 Task: Search one way flight ticket for 5 adults, 2 children, 1 infant in seat and 2 infants on lap in economy from Eagle/vail: Eagle County Regional Airport to Wilmington: Wilmington International Airport on 8-6-2023. Choice of flights is Royal air maroc. Number of bags: 2 carry on bags. Price is upto 82000. Outbound departure time preference is 16:00.
Action: Mouse moved to (234, 323)
Screenshot: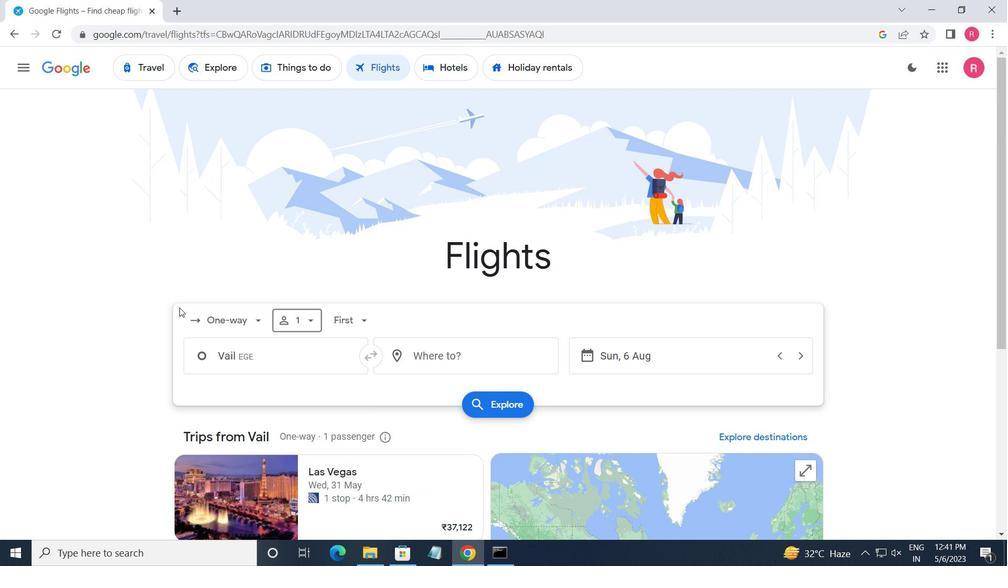 
Action: Mouse pressed left at (234, 323)
Screenshot: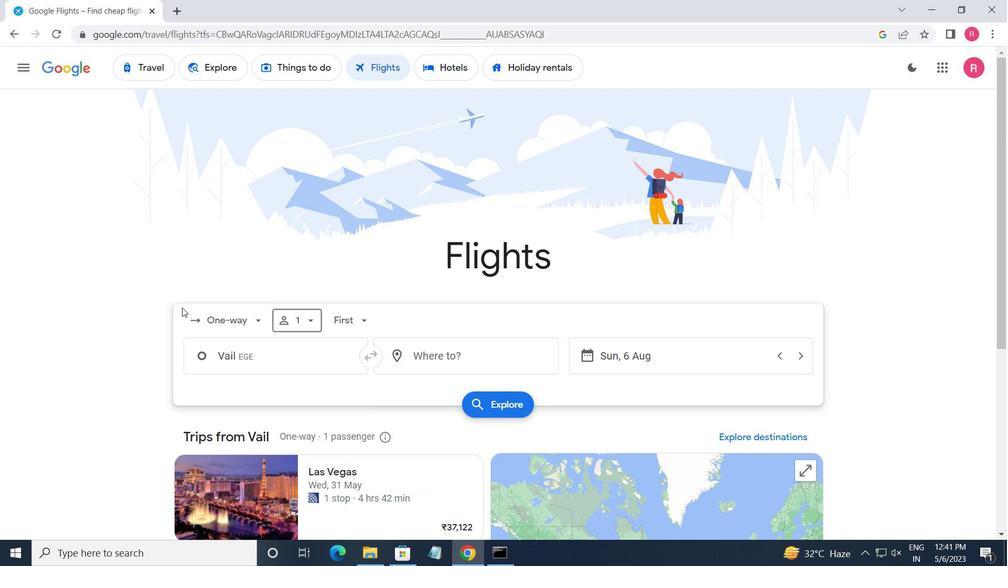 
Action: Mouse moved to (249, 382)
Screenshot: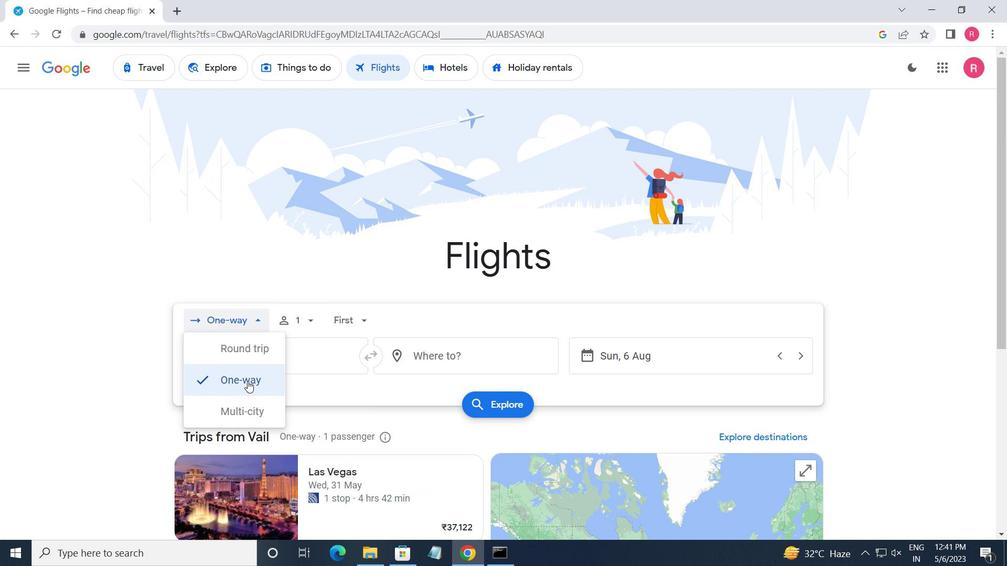 
Action: Mouse pressed left at (249, 382)
Screenshot: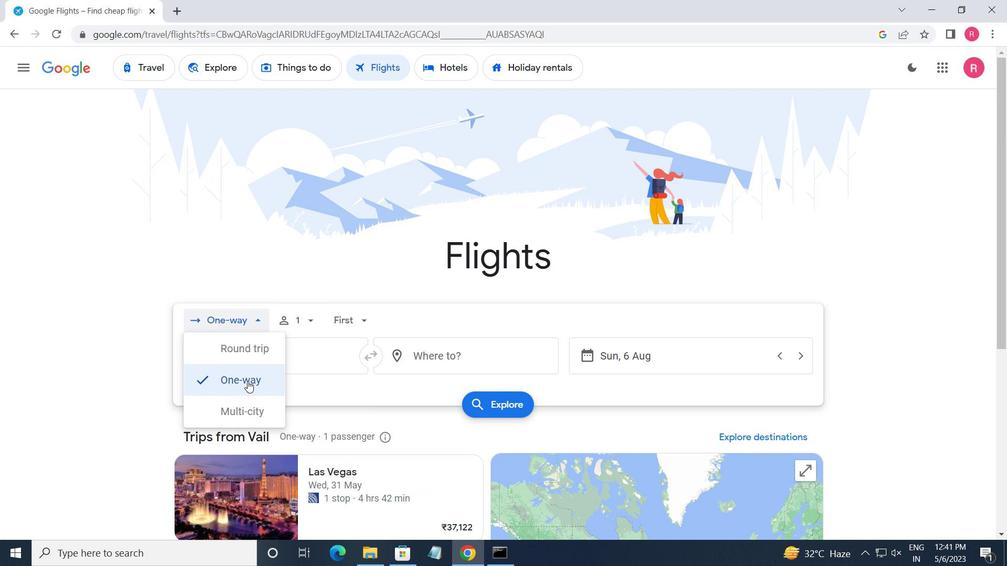 
Action: Mouse moved to (309, 322)
Screenshot: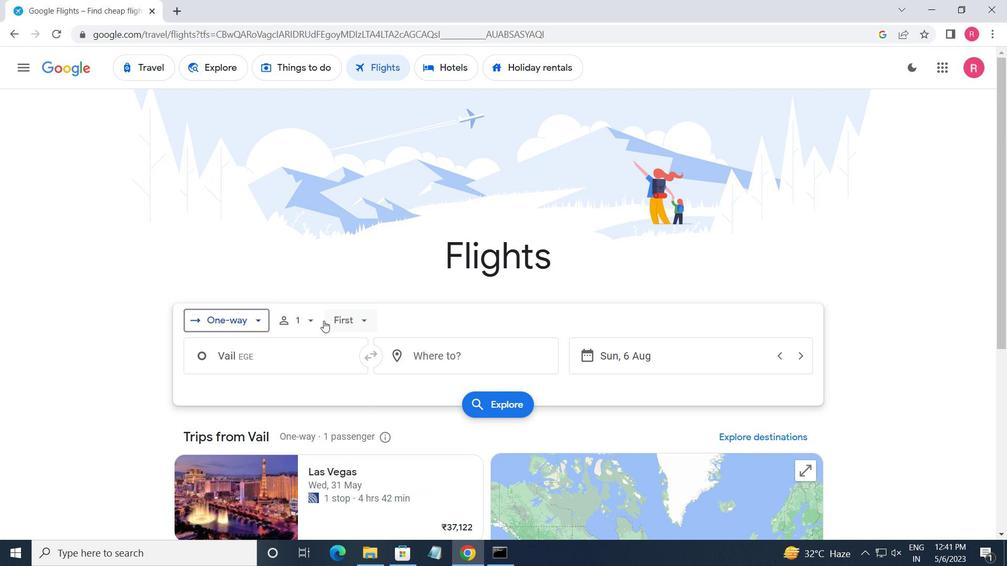 
Action: Mouse pressed left at (309, 322)
Screenshot: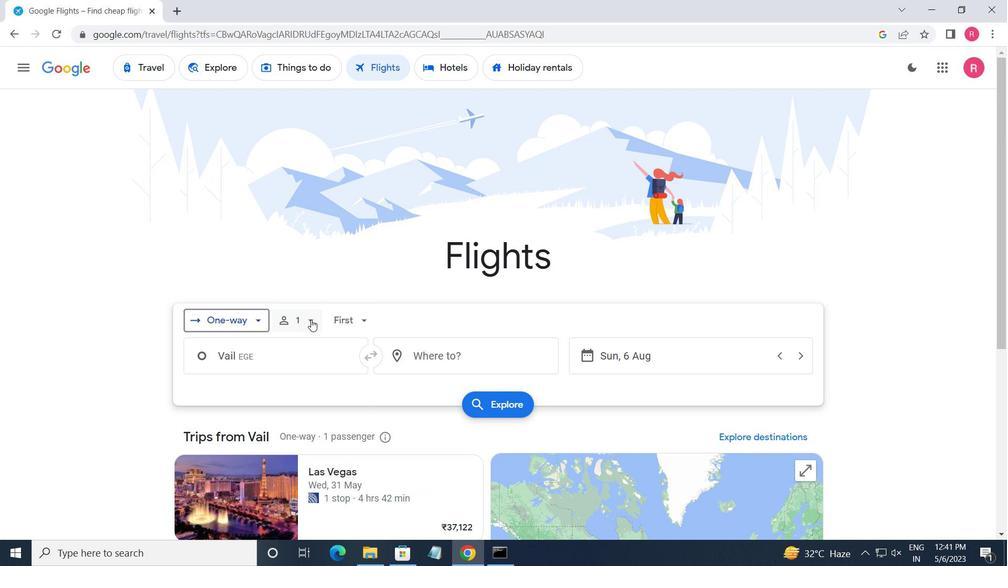 
Action: Mouse moved to (411, 362)
Screenshot: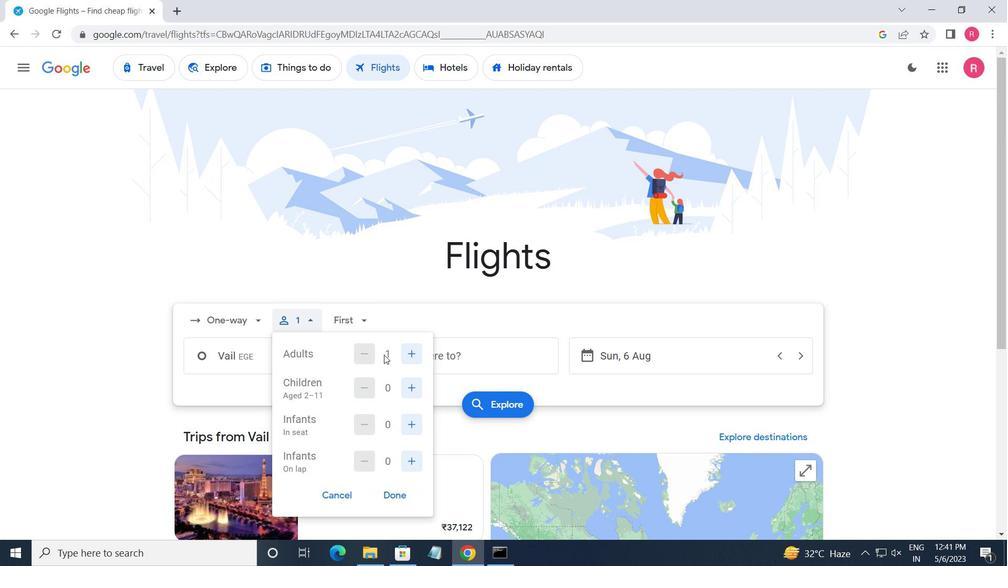 
Action: Mouse pressed left at (411, 362)
Screenshot: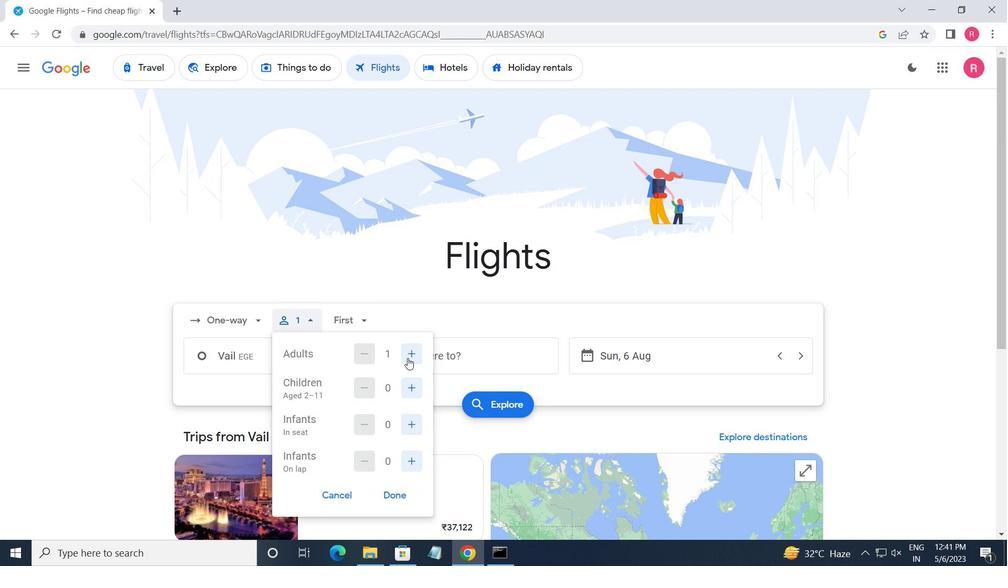 
Action: Mouse pressed left at (411, 362)
Screenshot: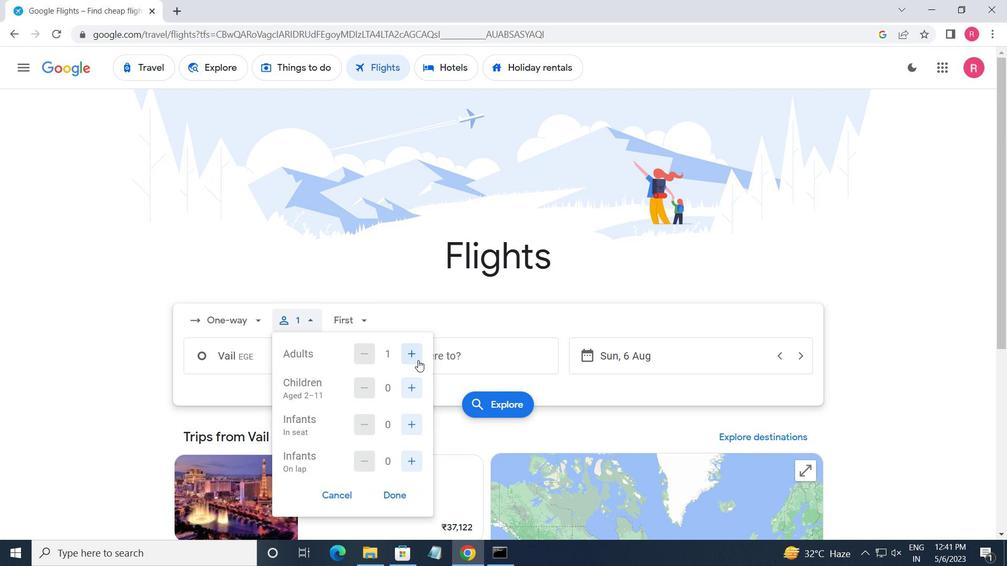 
Action: Mouse pressed left at (411, 362)
Screenshot: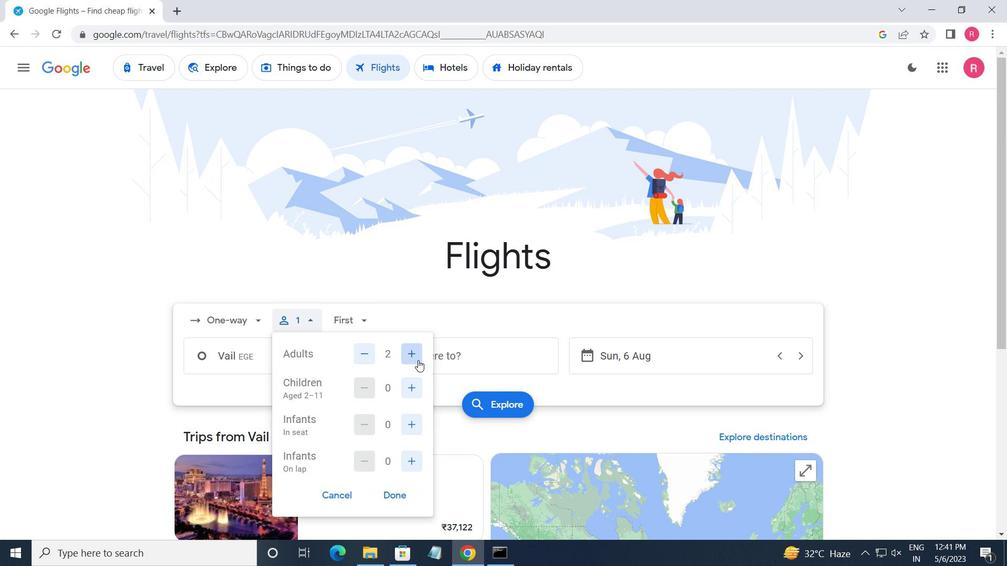 
Action: Mouse pressed left at (411, 362)
Screenshot: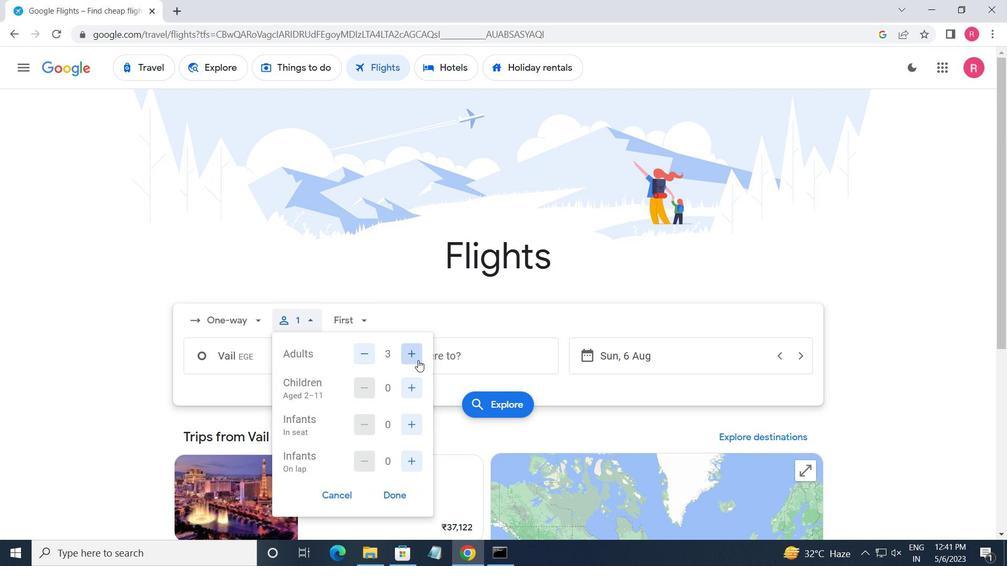 
Action: Mouse moved to (409, 380)
Screenshot: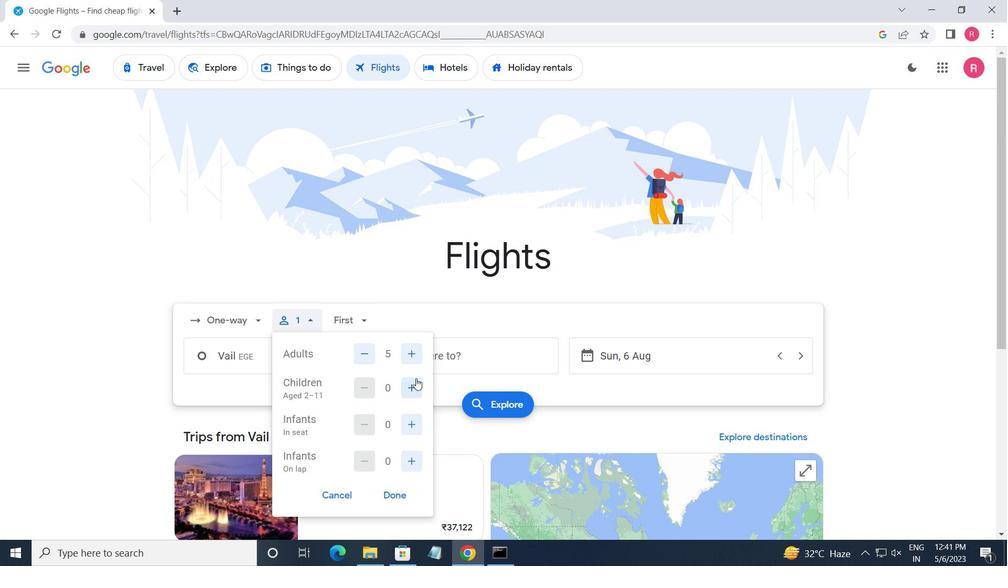 
Action: Mouse pressed left at (409, 380)
Screenshot: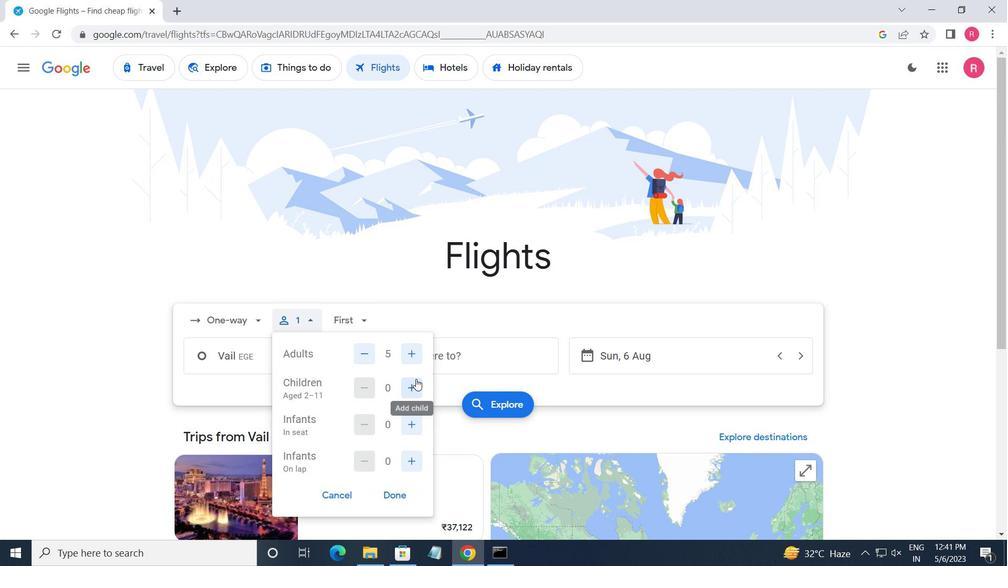 
Action: Mouse pressed left at (409, 380)
Screenshot: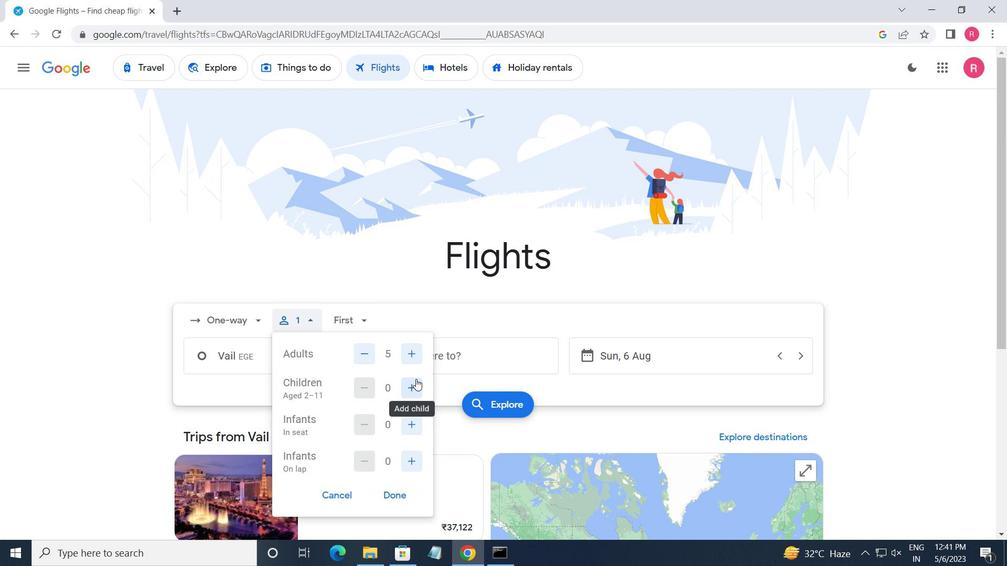 
Action: Mouse moved to (409, 418)
Screenshot: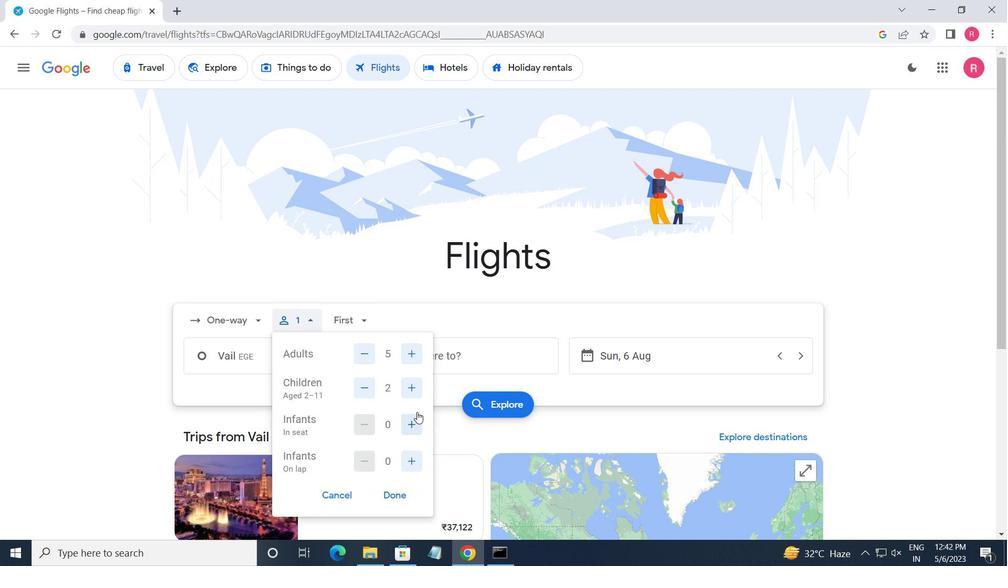 
Action: Mouse pressed left at (409, 418)
Screenshot: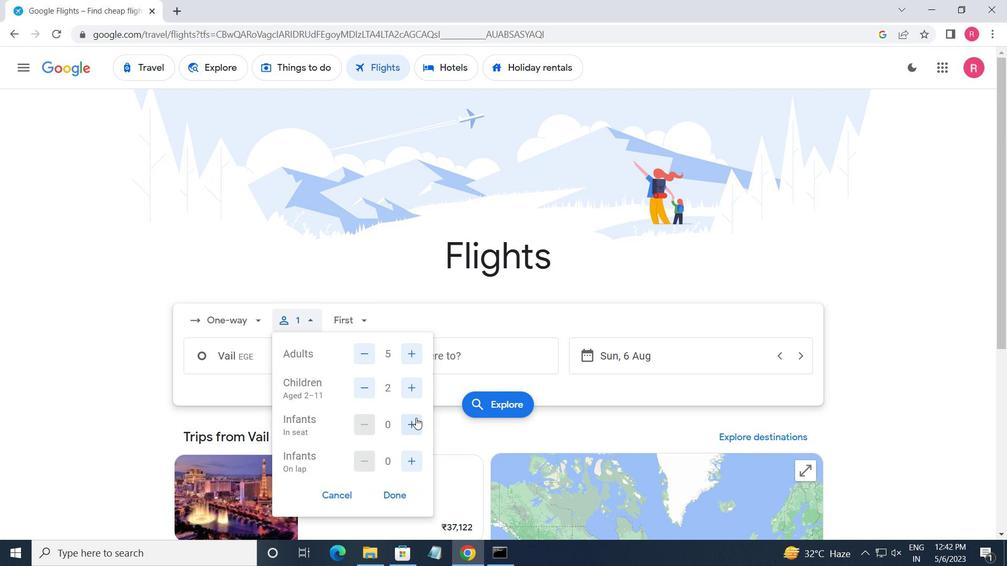
Action: Mouse moved to (402, 454)
Screenshot: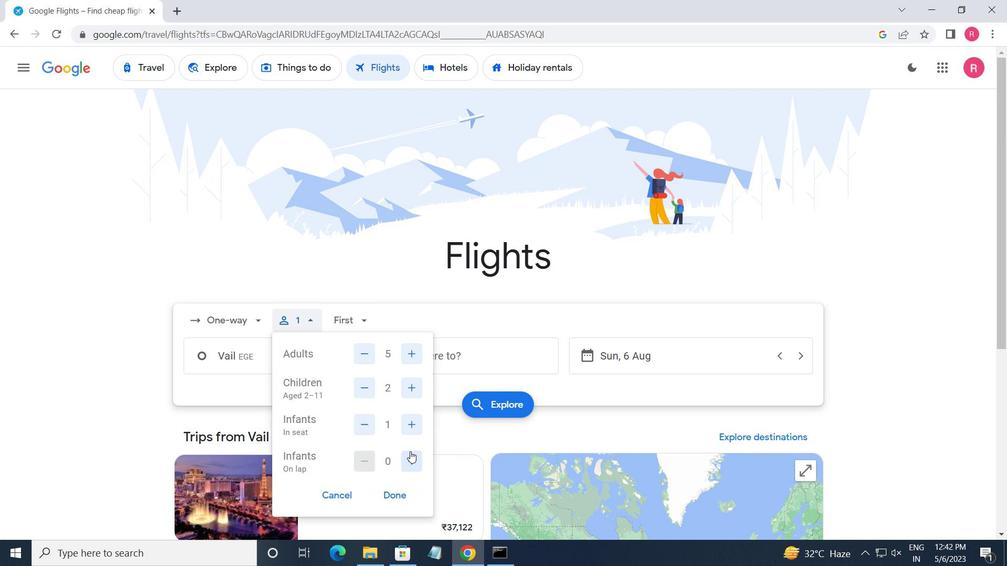 
Action: Mouse pressed left at (402, 454)
Screenshot: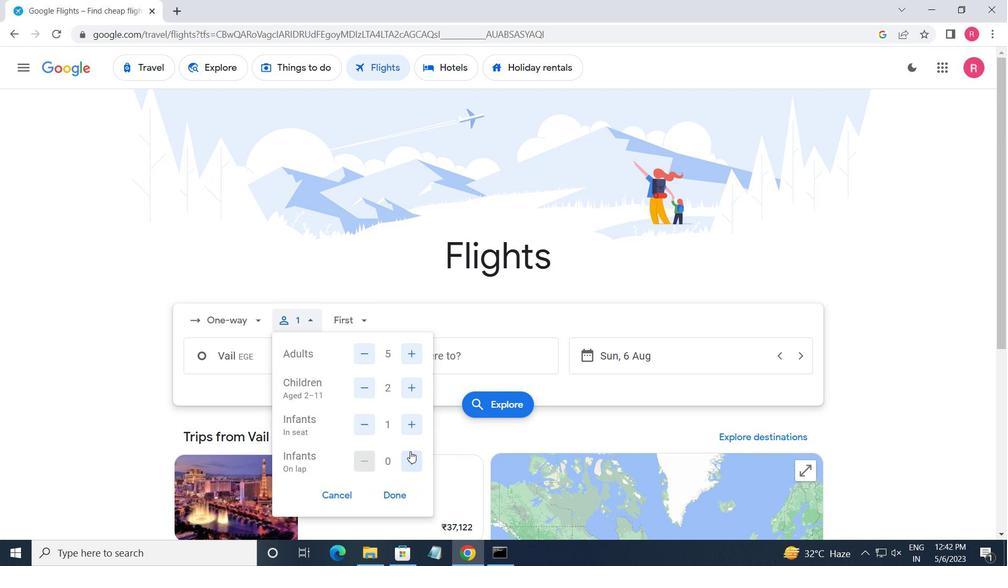 
Action: Mouse moved to (383, 492)
Screenshot: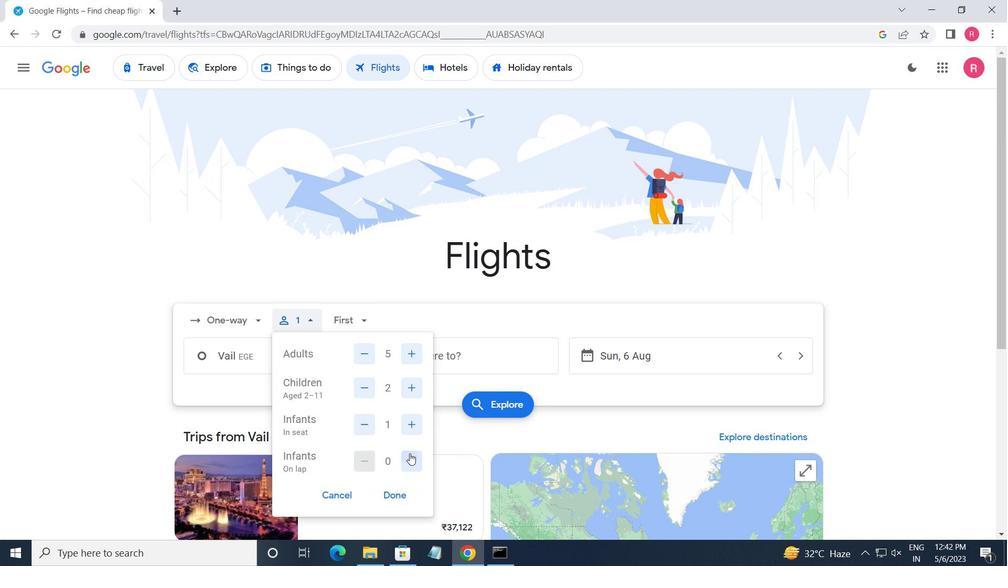 
Action: Mouse pressed left at (383, 492)
Screenshot: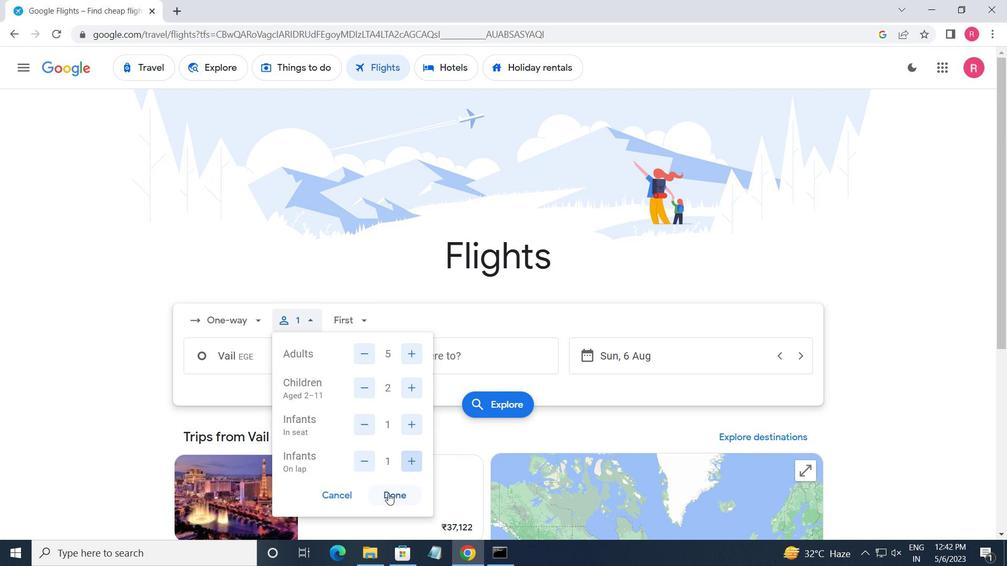 
Action: Mouse moved to (354, 332)
Screenshot: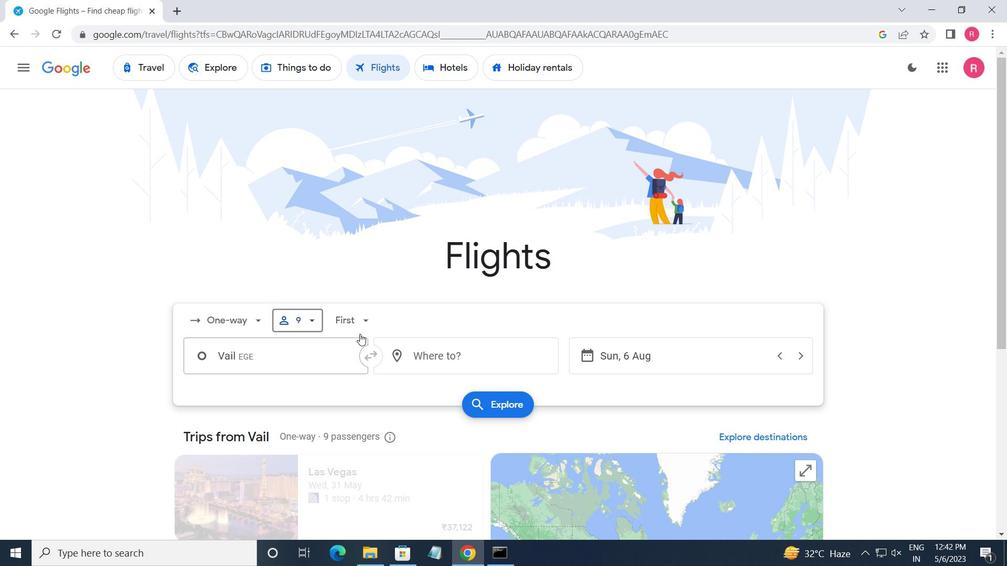 
Action: Mouse pressed left at (354, 332)
Screenshot: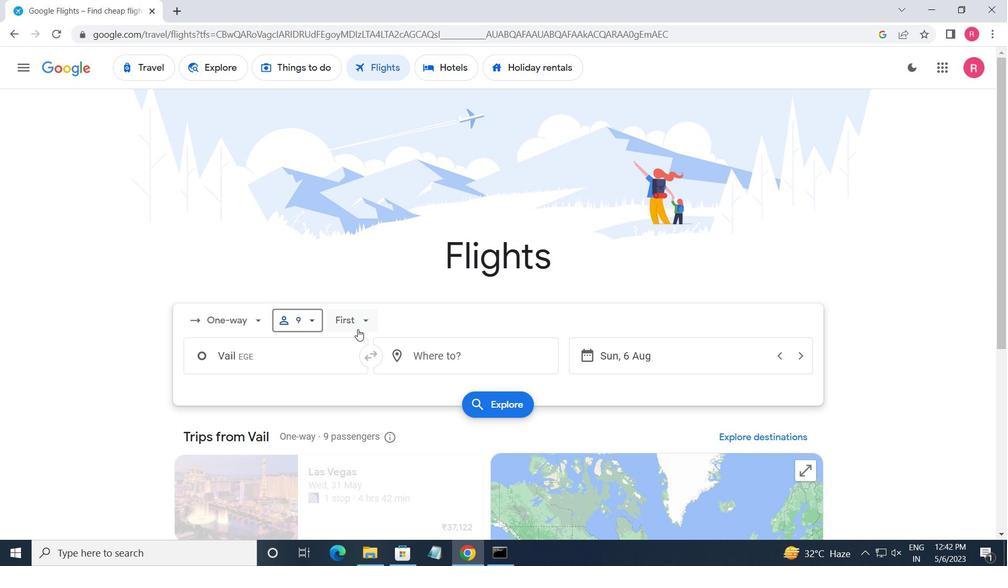 
Action: Mouse moved to (385, 358)
Screenshot: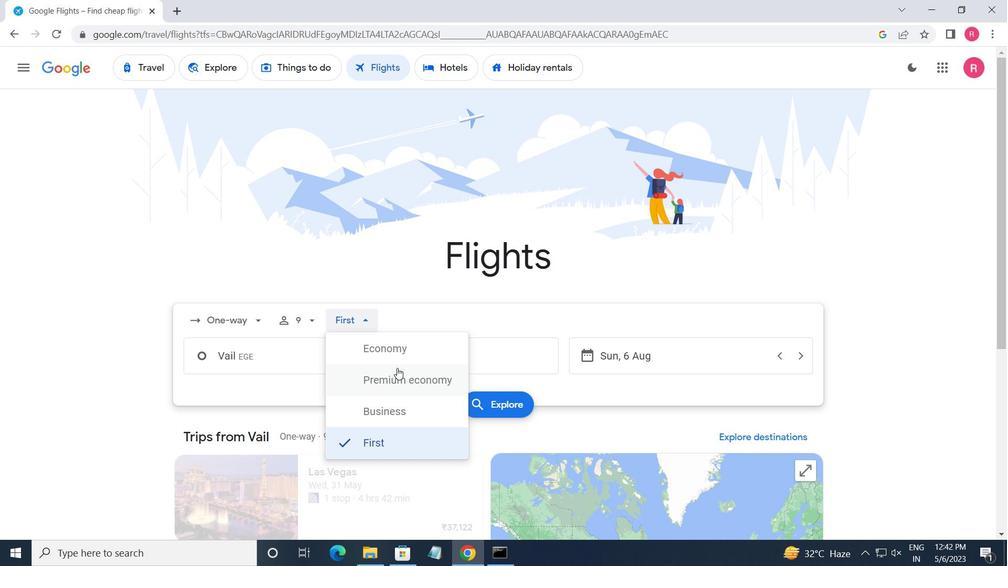 
Action: Mouse pressed left at (385, 358)
Screenshot: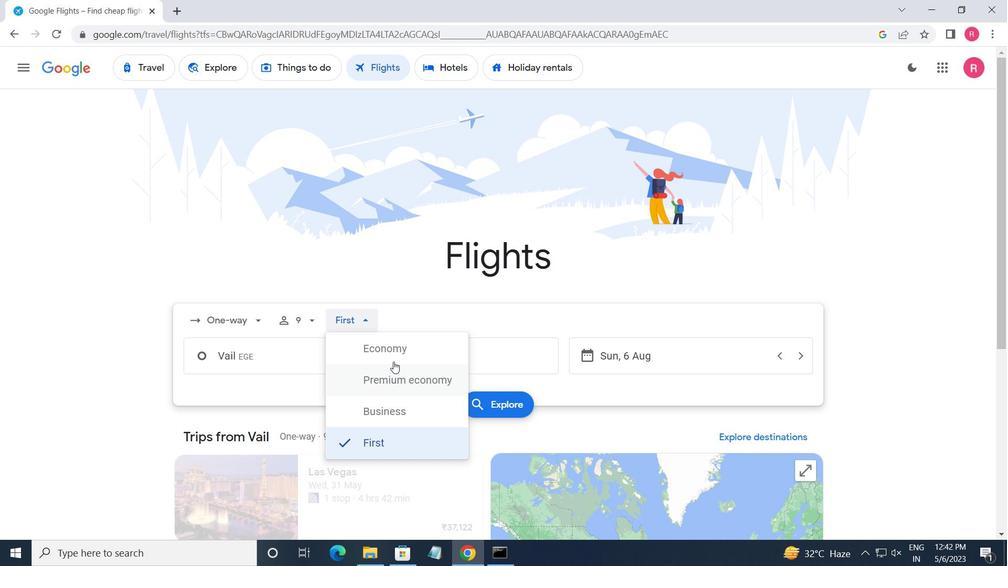 
Action: Mouse moved to (315, 369)
Screenshot: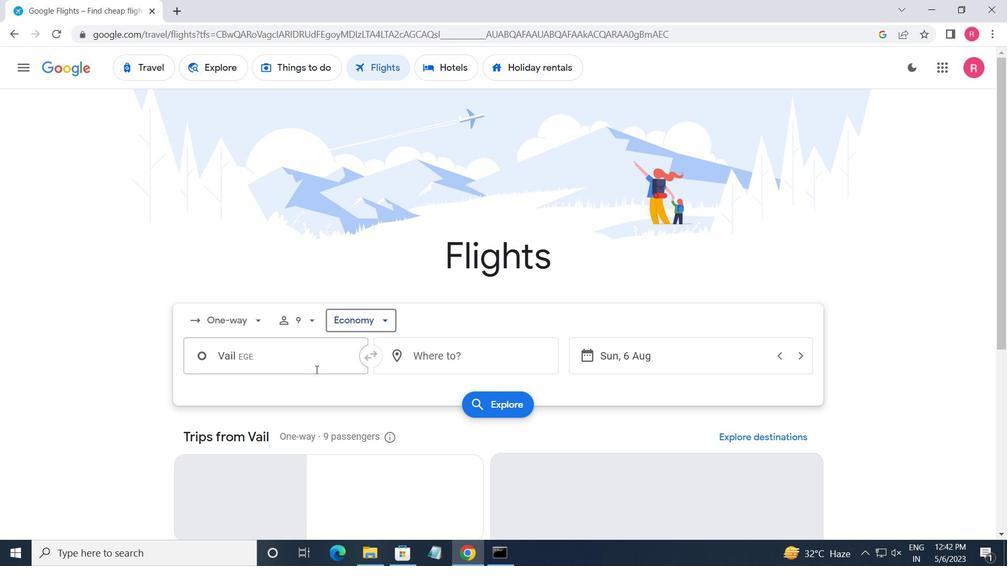 
Action: Mouse pressed left at (315, 369)
Screenshot: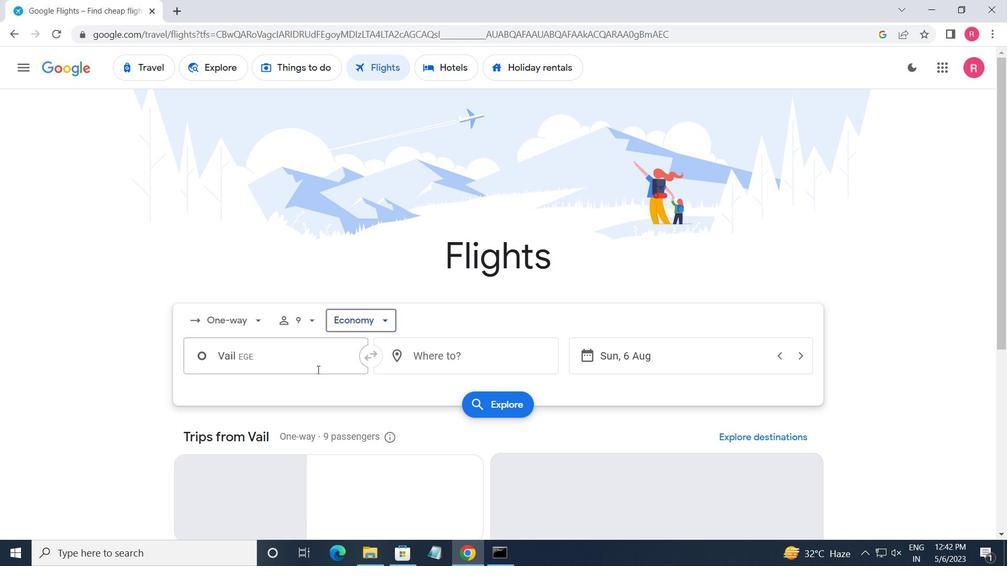 
Action: Mouse moved to (315, 368)
Screenshot: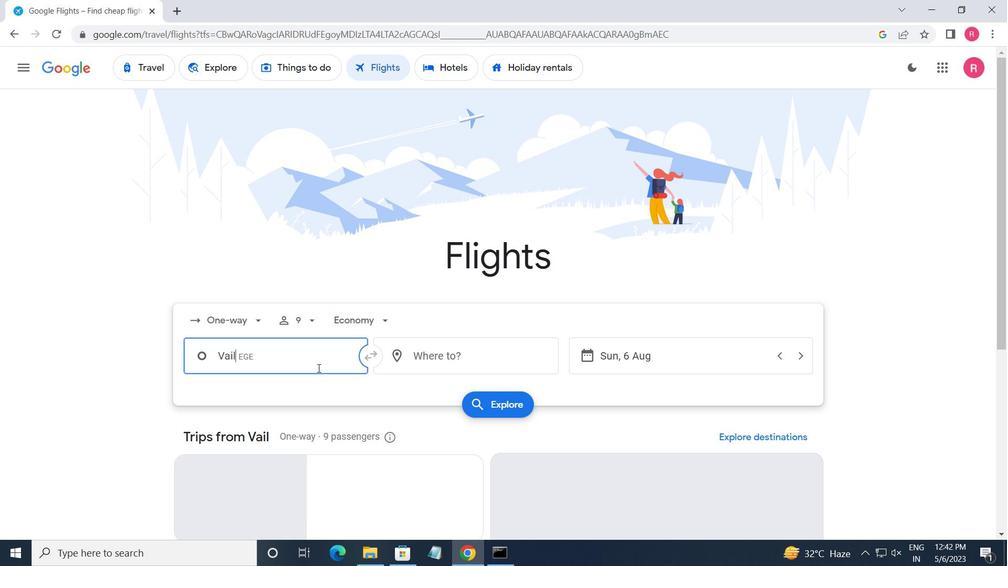 
Action: Key pressed <Key.shift>EAGLE
Screenshot: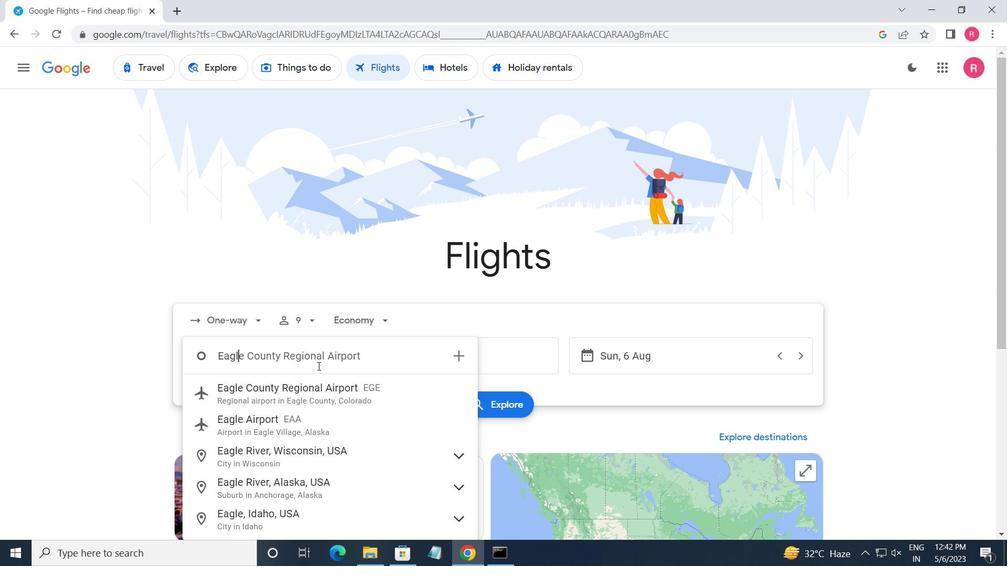 
Action: Mouse moved to (357, 402)
Screenshot: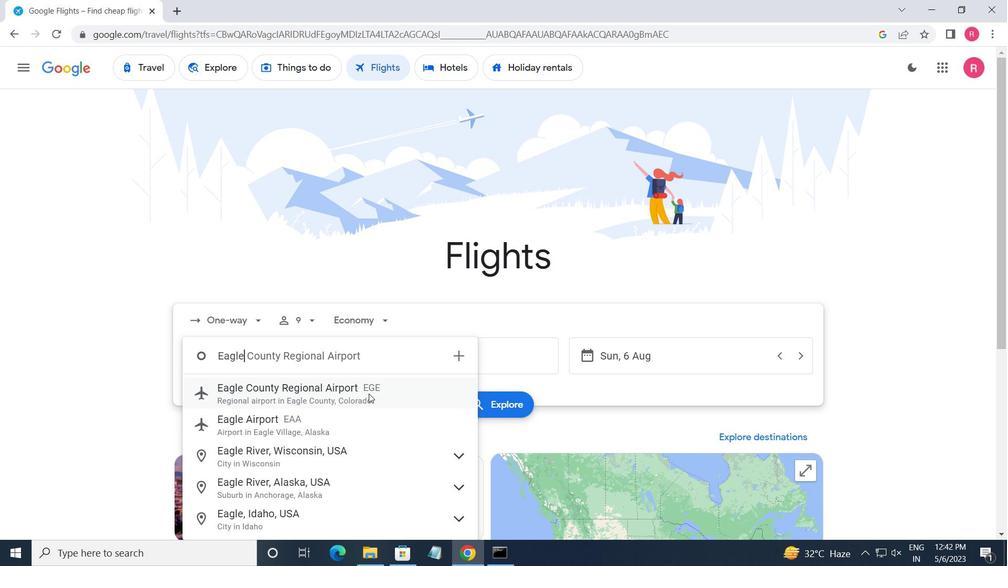 
Action: Mouse pressed left at (357, 402)
Screenshot: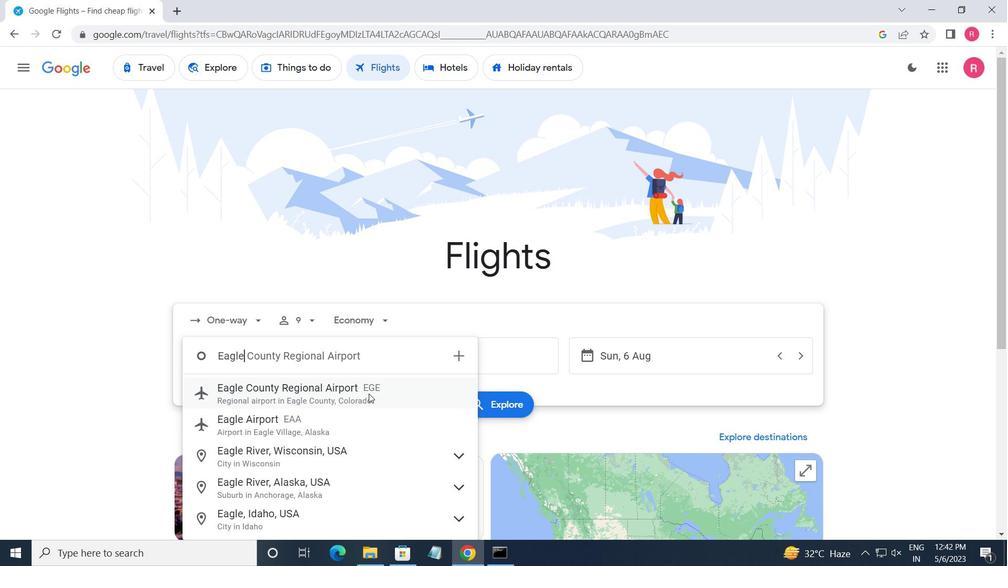 
Action: Mouse moved to (467, 360)
Screenshot: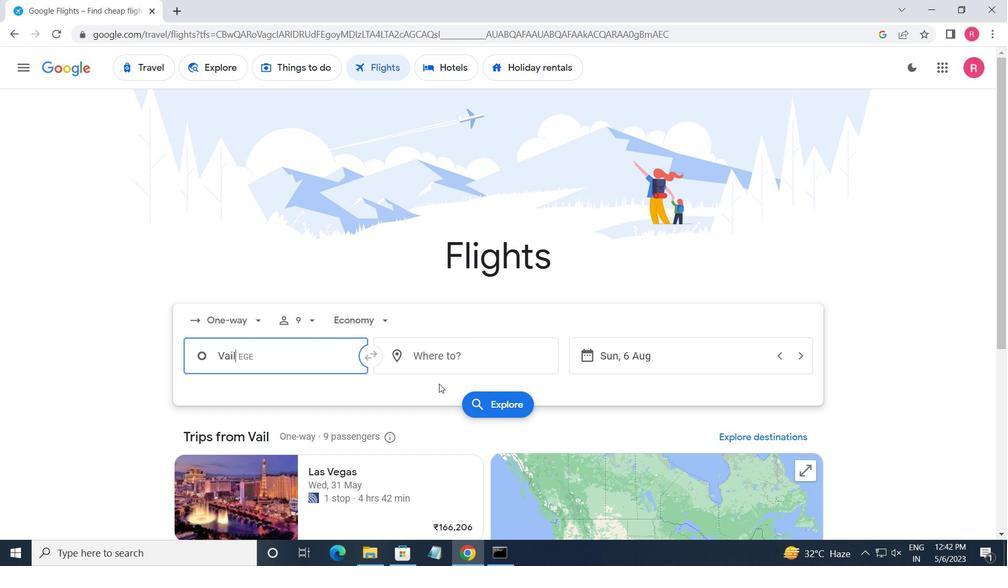 
Action: Mouse pressed left at (467, 360)
Screenshot: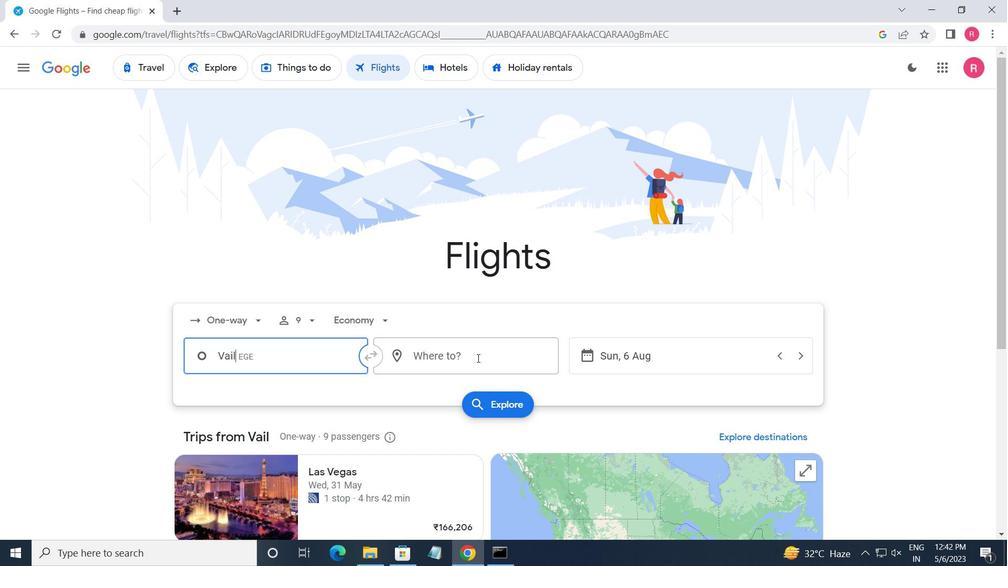 
Action: Key pressed <Key.shift>WILMINGTON
Screenshot: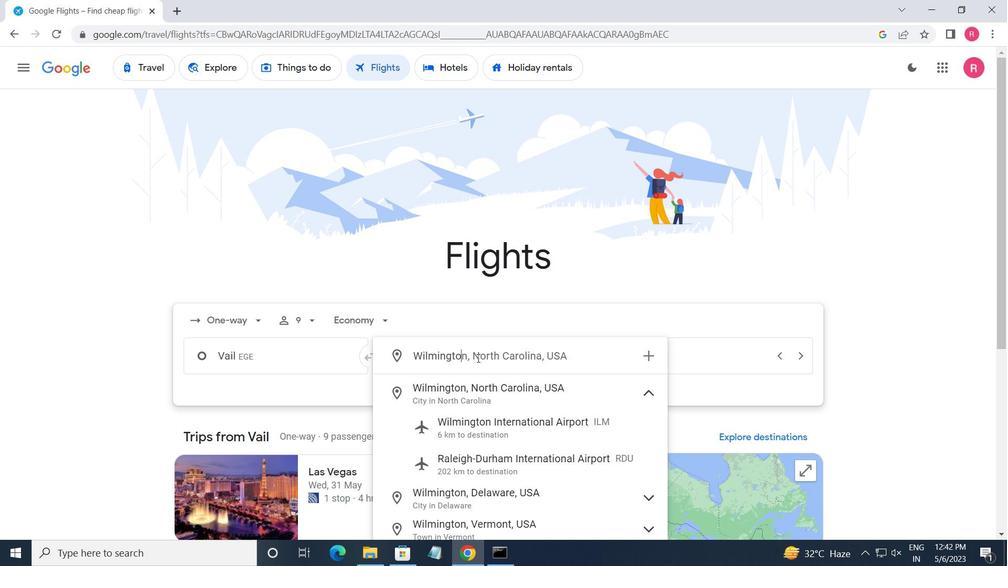 
Action: Mouse moved to (489, 417)
Screenshot: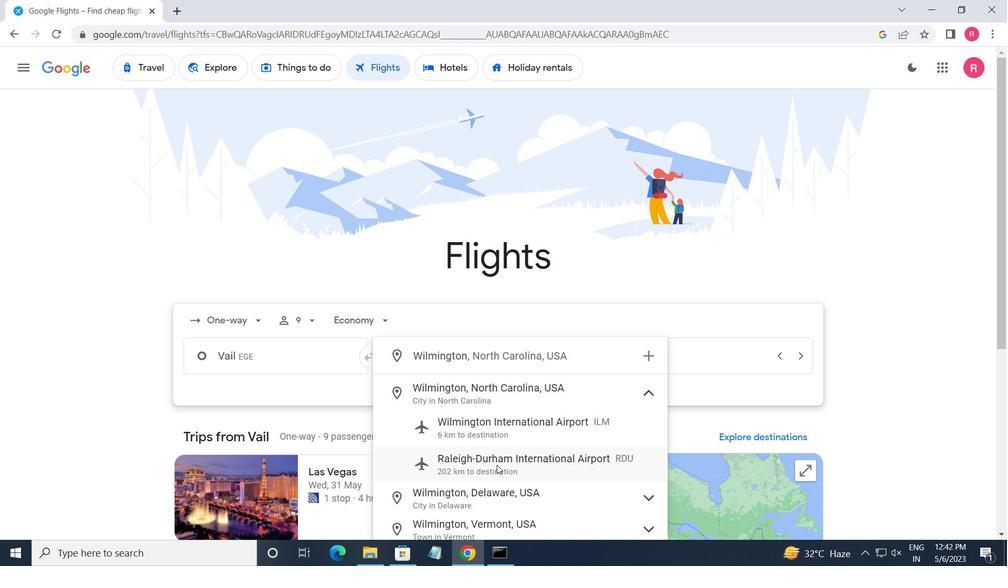 
Action: Mouse pressed left at (489, 417)
Screenshot: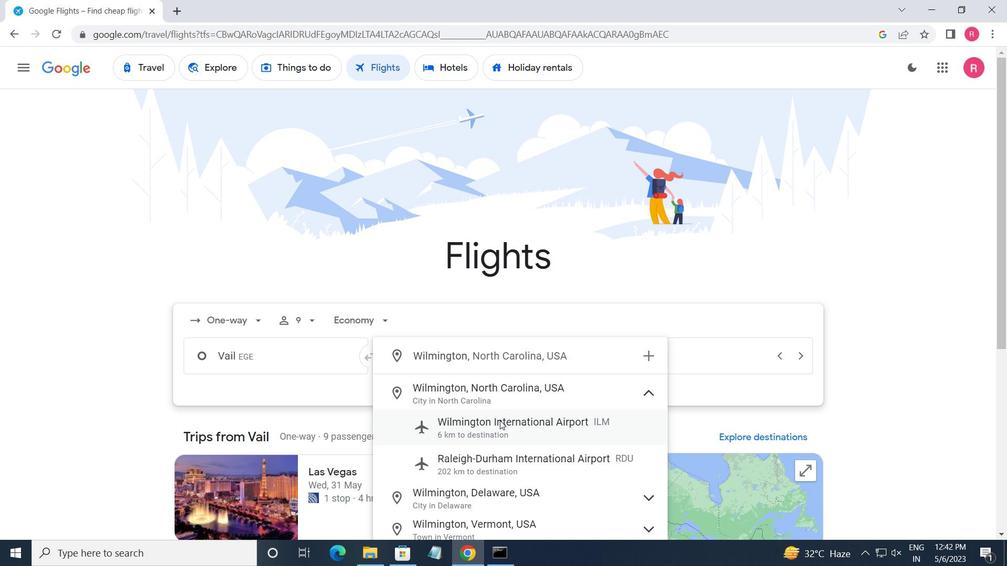 
Action: Mouse moved to (630, 361)
Screenshot: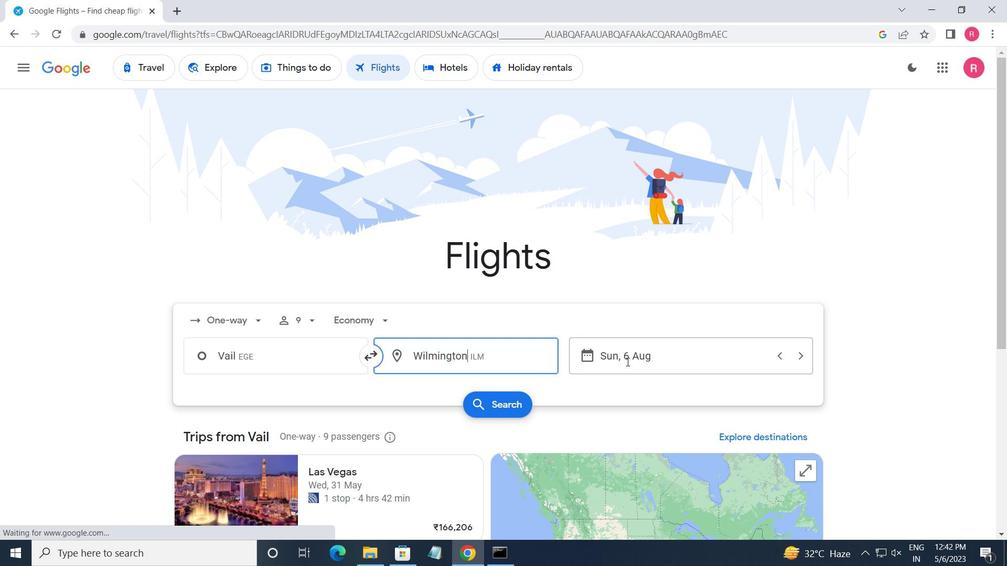 
Action: Mouse pressed left at (630, 361)
Screenshot: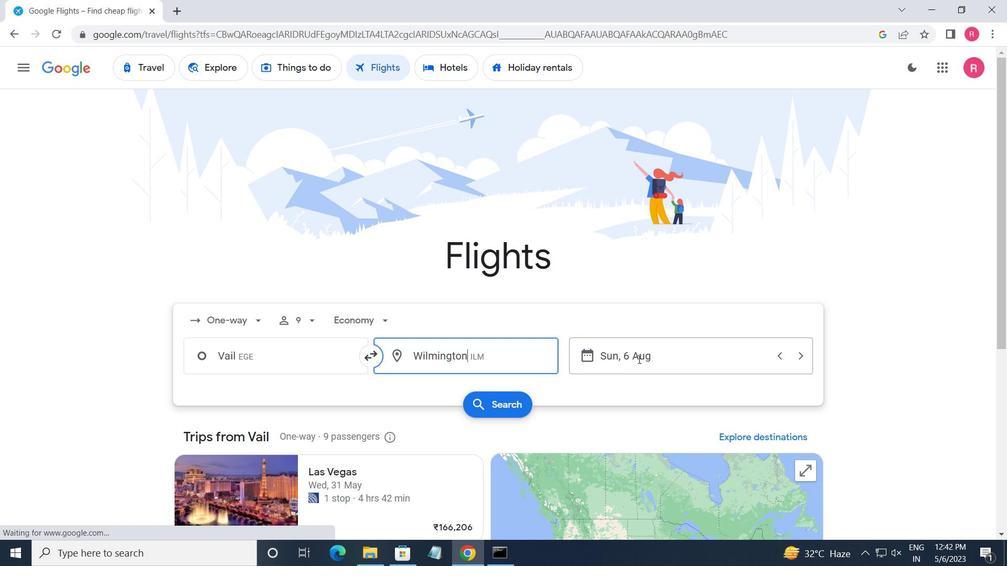 
Action: Mouse moved to (349, 343)
Screenshot: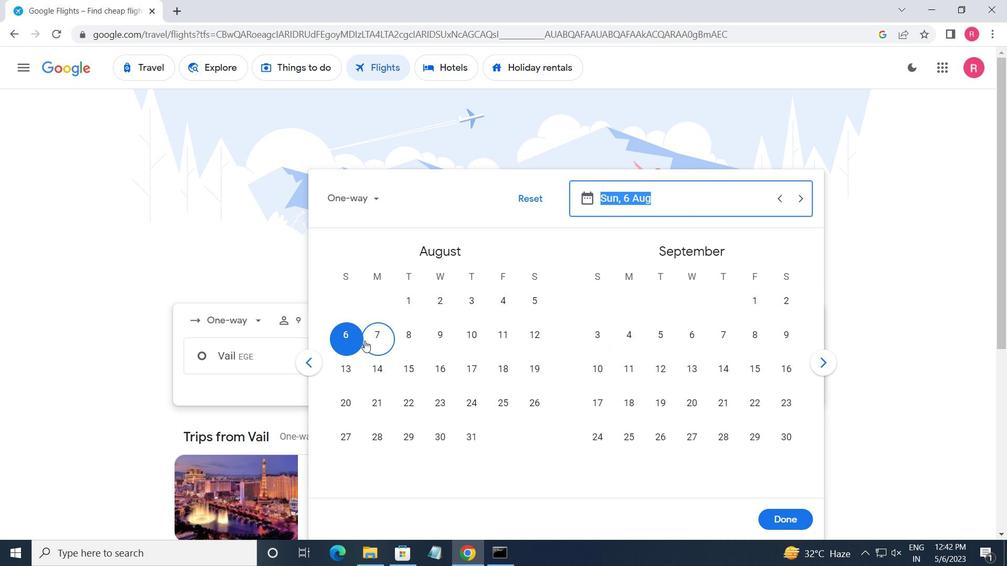 
Action: Mouse pressed left at (349, 343)
Screenshot: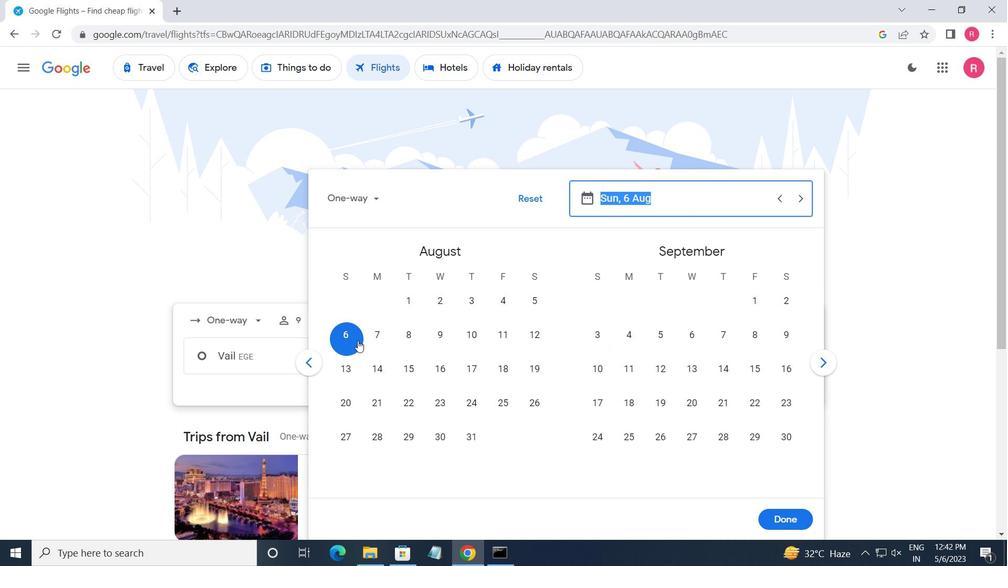 
Action: Mouse moved to (747, 522)
Screenshot: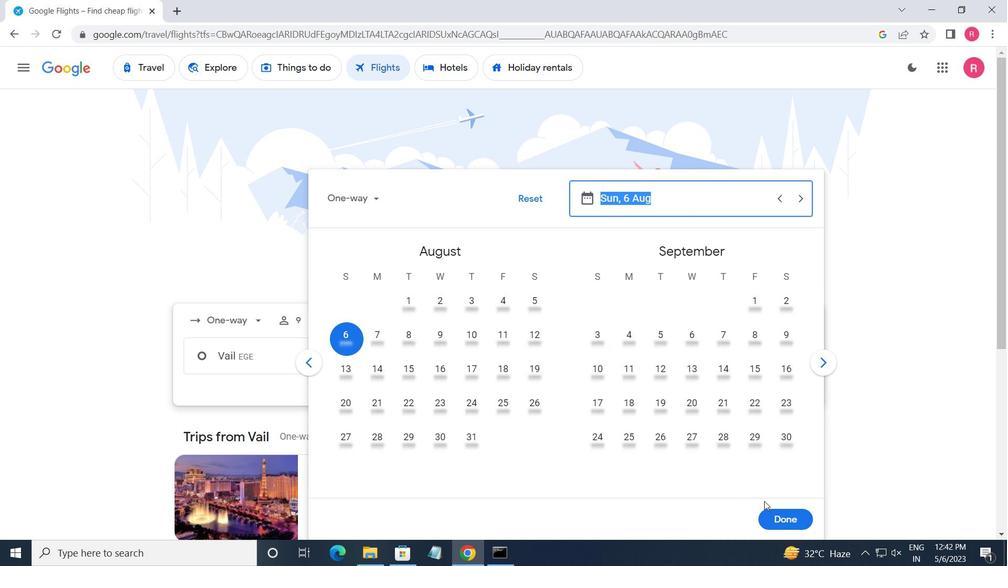 
Action: Mouse pressed left at (747, 522)
Screenshot: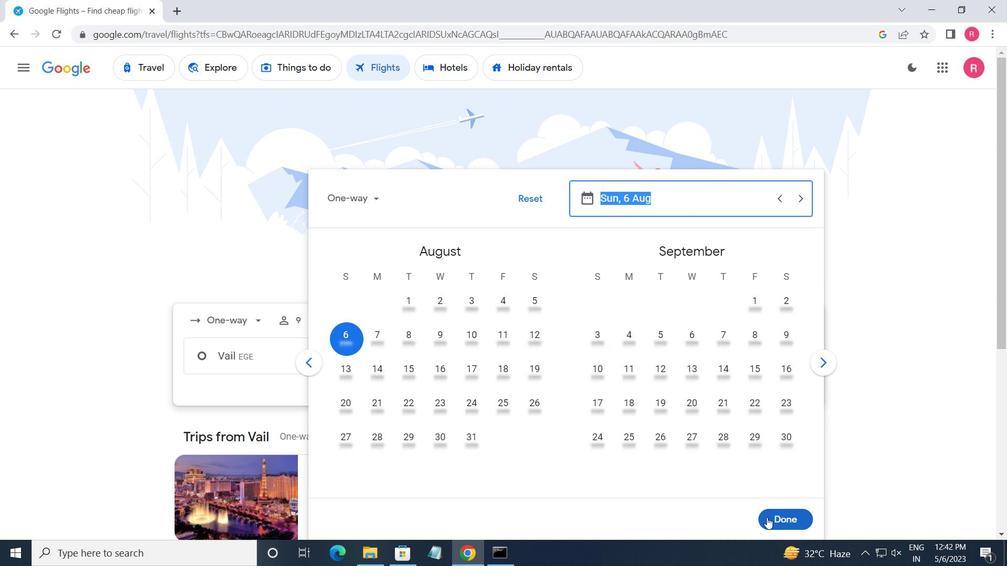 
Action: Mouse moved to (496, 401)
Screenshot: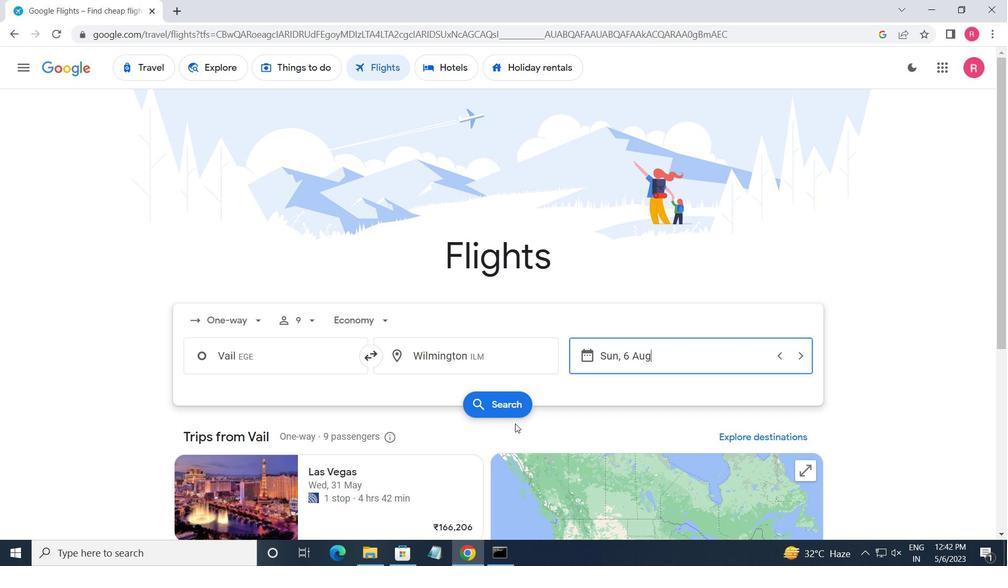 
Action: Mouse pressed left at (496, 401)
Screenshot: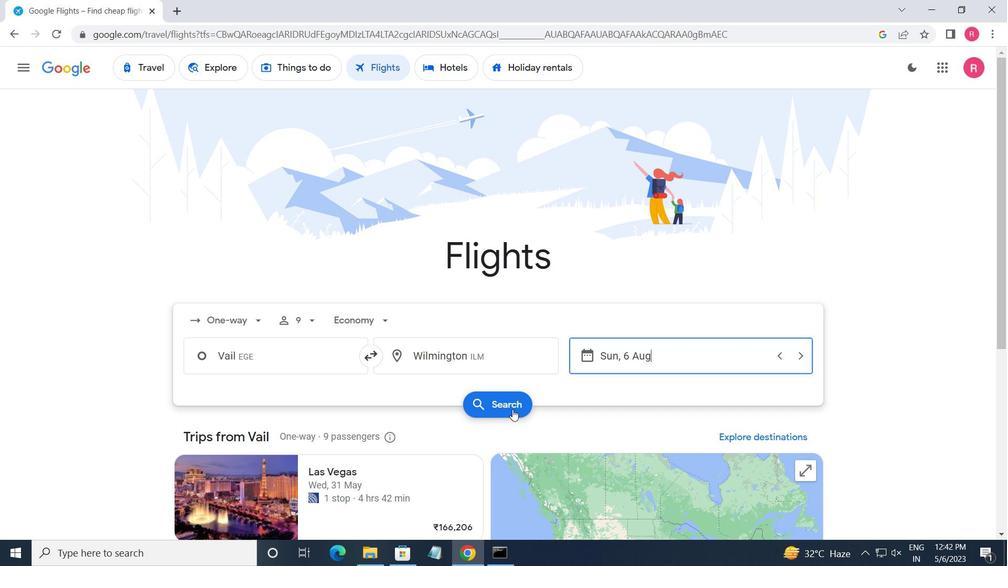 
Action: Mouse moved to (215, 196)
Screenshot: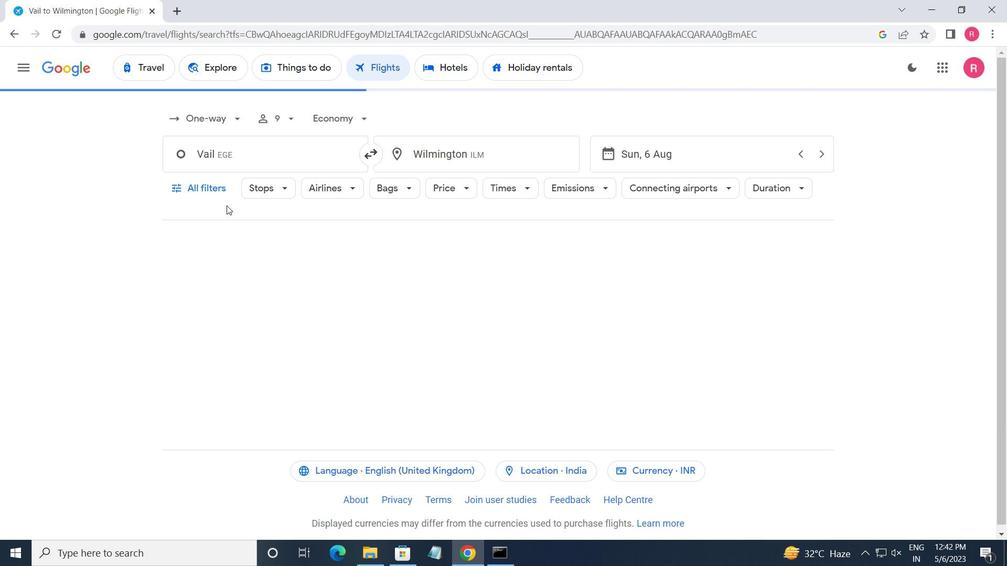 
Action: Mouse pressed left at (215, 196)
Screenshot: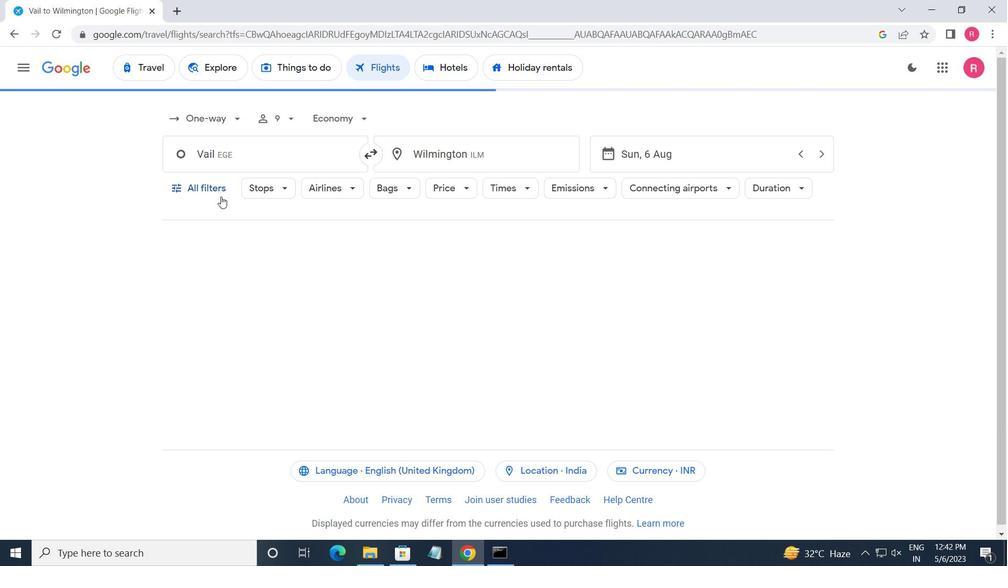 
Action: Mouse moved to (278, 321)
Screenshot: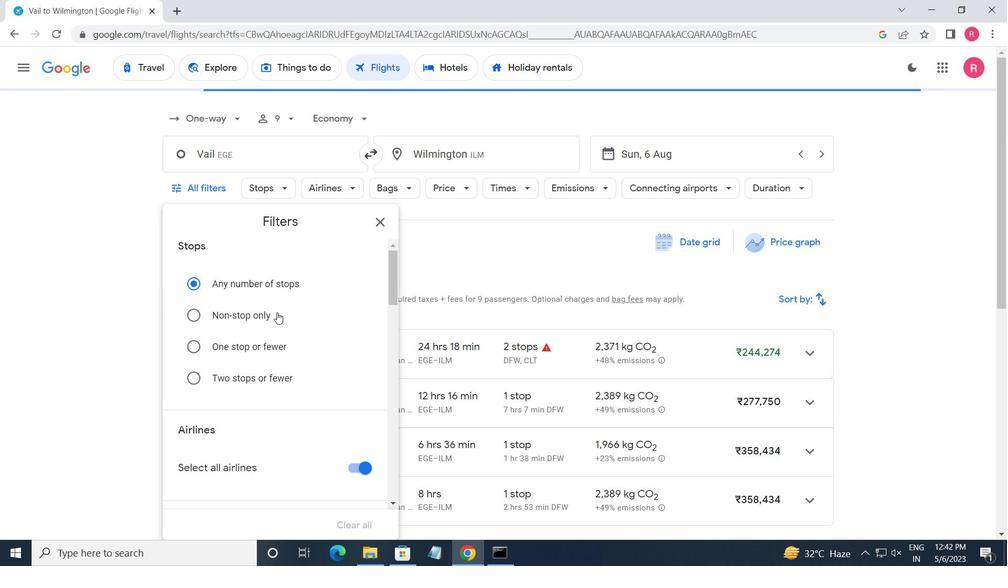 
Action: Mouse scrolled (278, 321) with delta (0, 0)
Screenshot: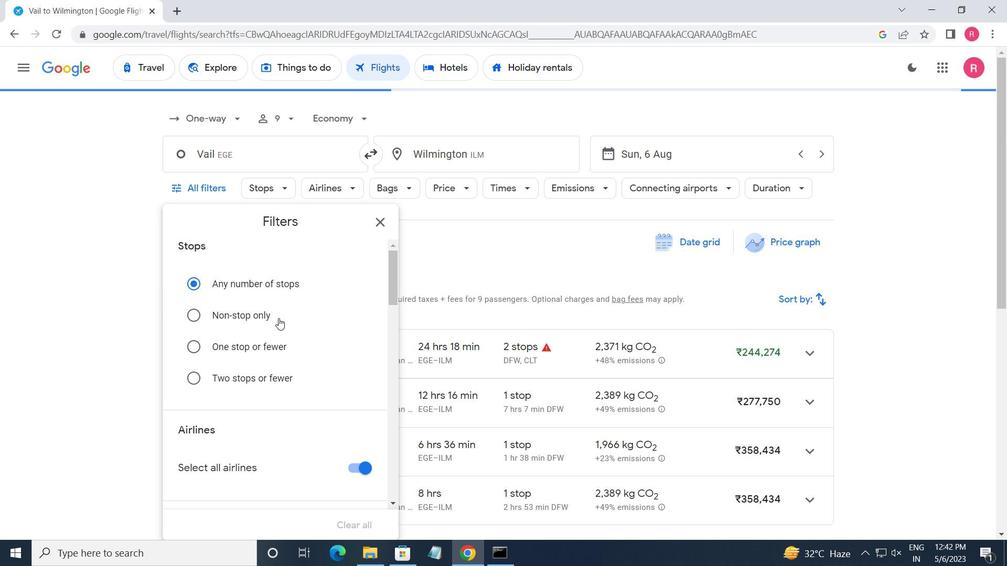 
Action: Mouse moved to (279, 321)
Screenshot: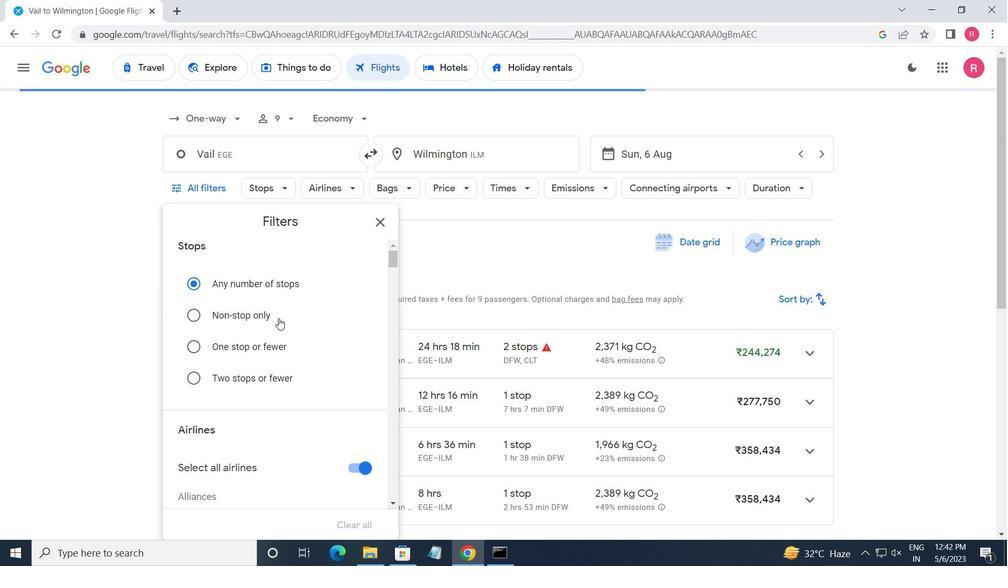 
Action: Mouse scrolled (279, 321) with delta (0, 0)
Screenshot: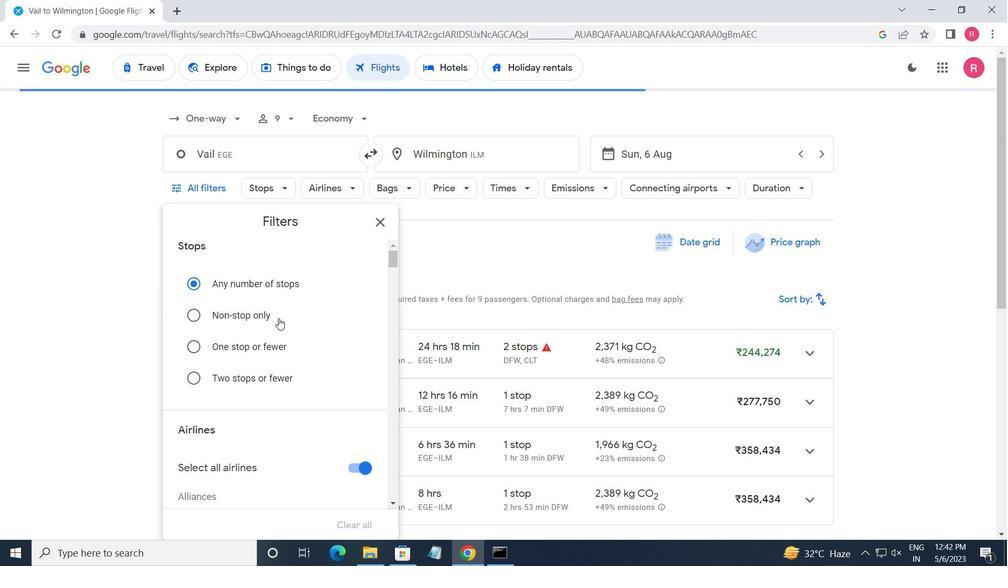
Action: Mouse moved to (279, 322)
Screenshot: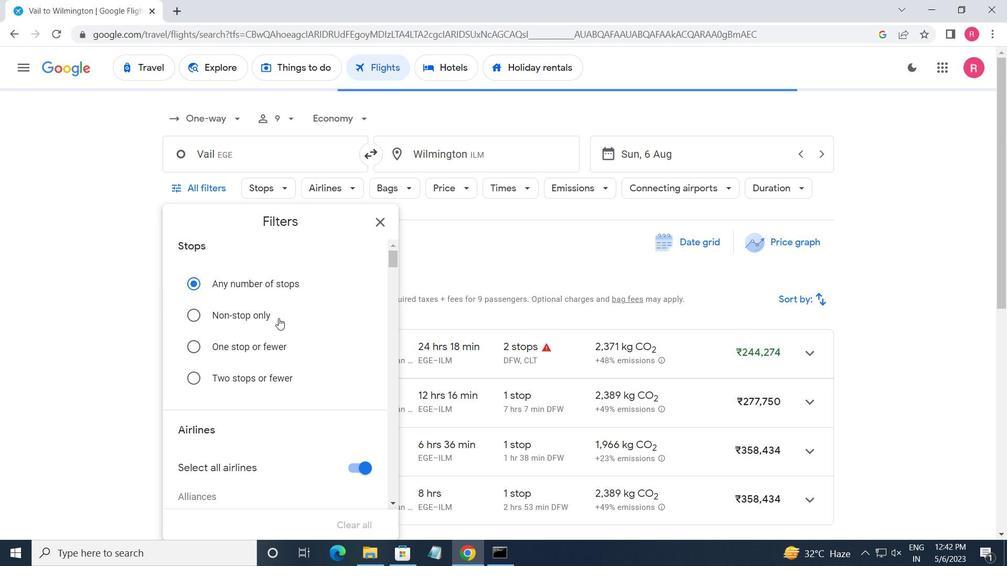 
Action: Mouse scrolled (279, 321) with delta (0, 0)
Screenshot: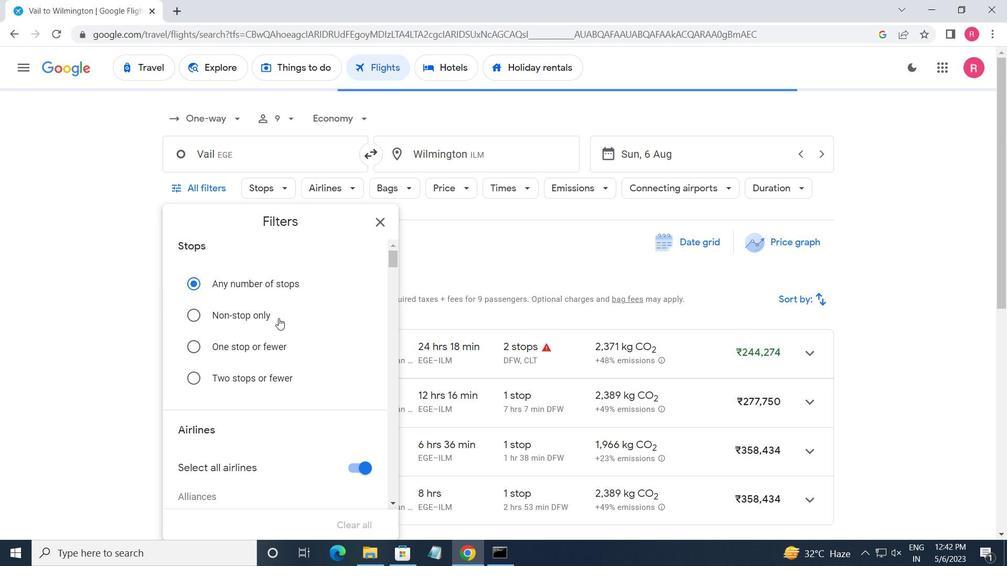 
Action: Mouse scrolled (279, 321) with delta (0, 0)
Screenshot: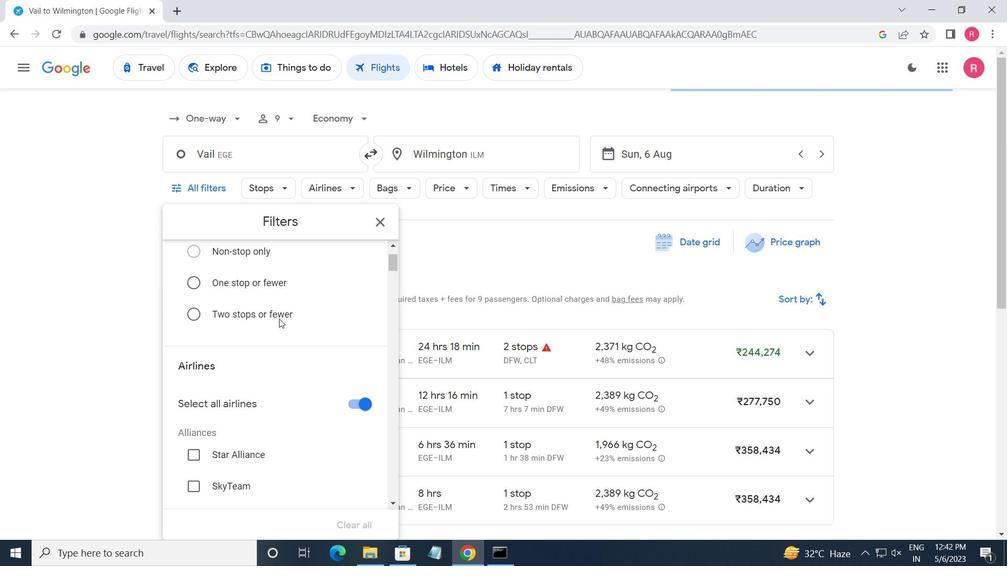 
Action: Mouse moved to (285, 358)
Screenshot: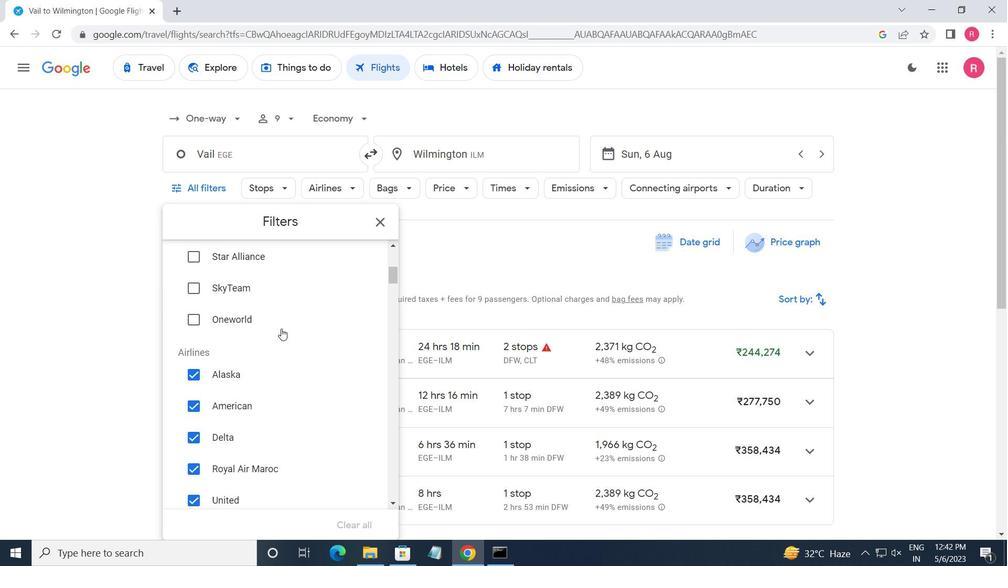 
Action: Mouse scrolled (285, 357) with delta (0, 0)
Screenshot: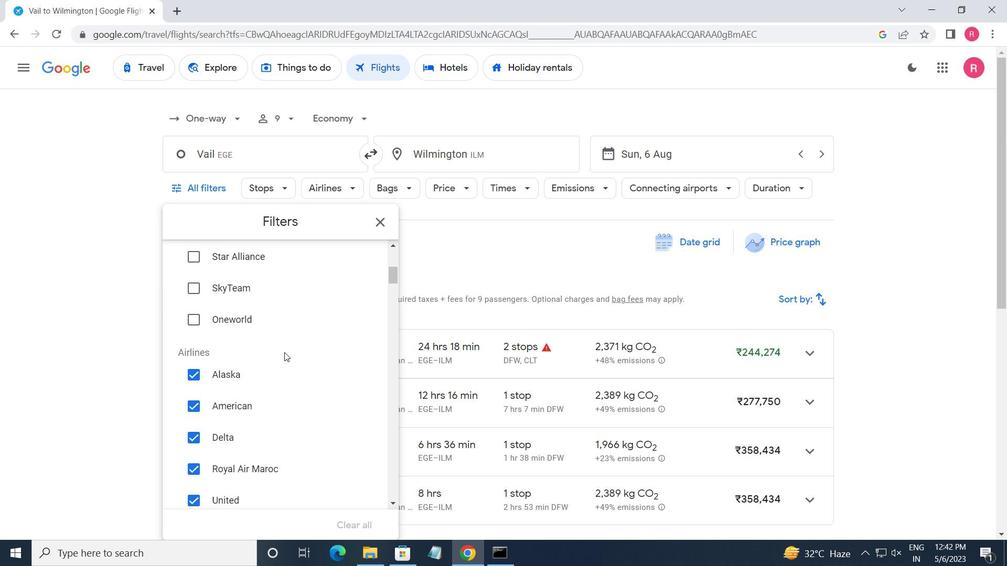
Action: Mouse scrolled (285, 357) with delta (0, 0)
Screenshot: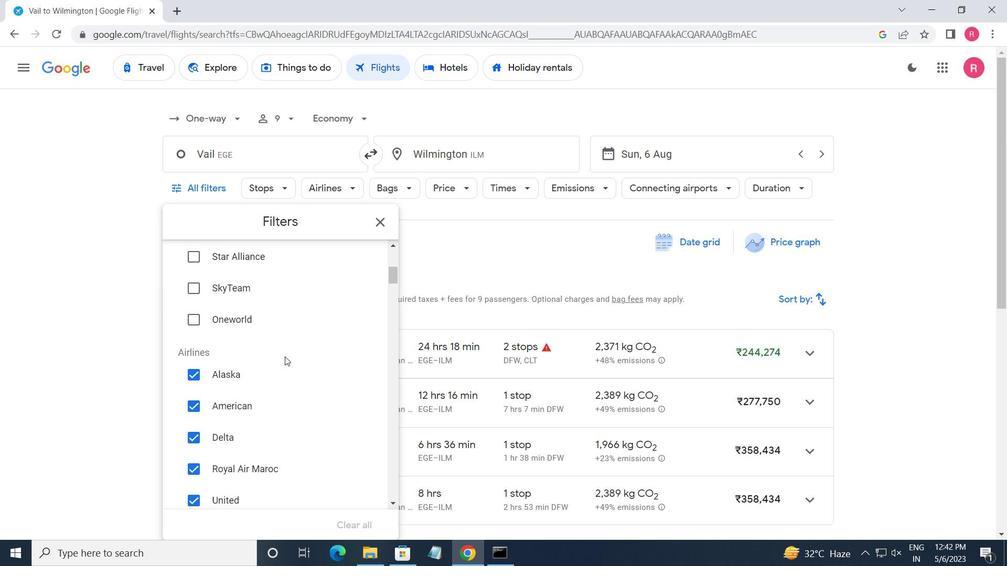 
Action: Mouse moved to (333, 339)
Screenshot: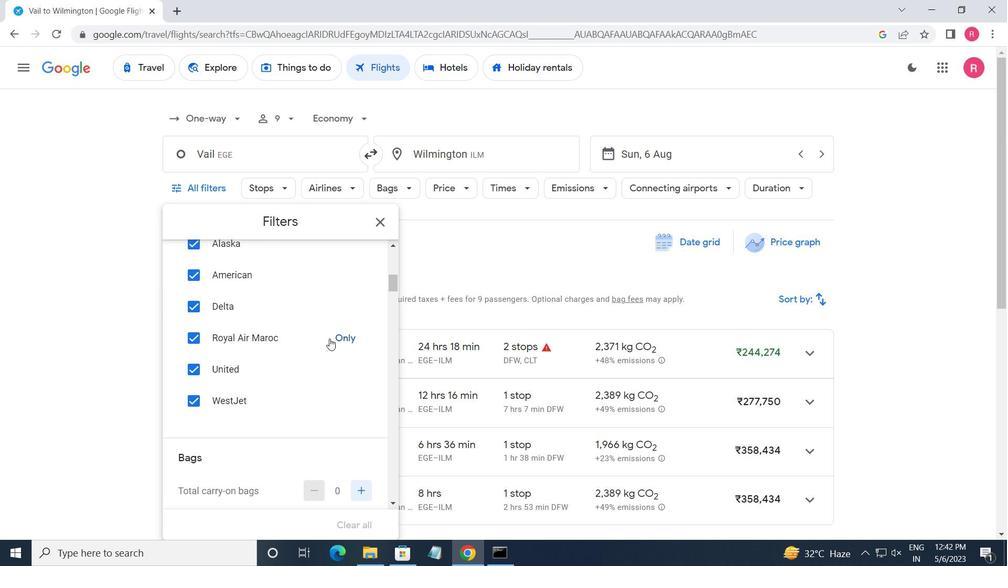 
Action: Mouse pressed left at (333, 339)
Screenshot: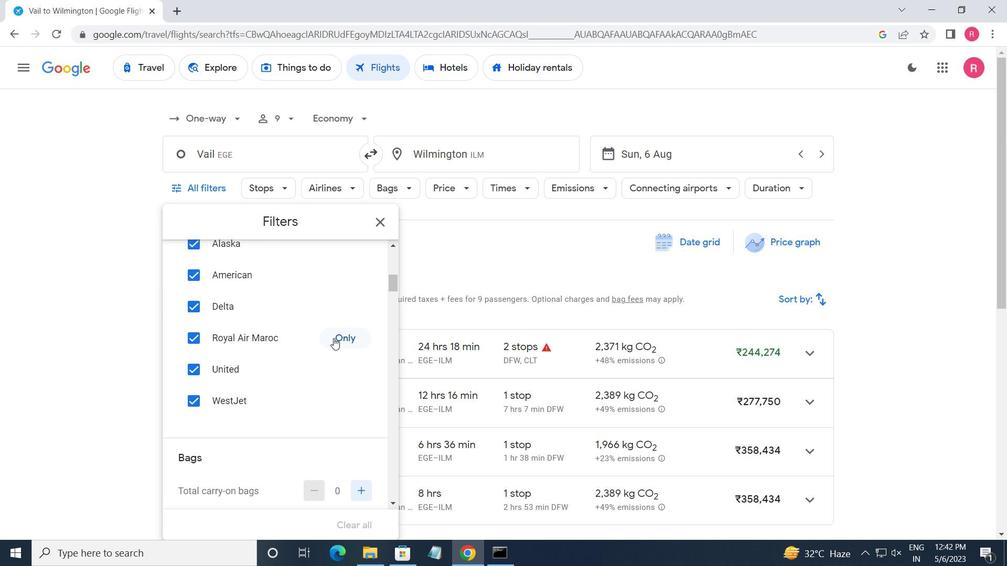 
Action: Mouse moved to (327, 357)
Screenshot: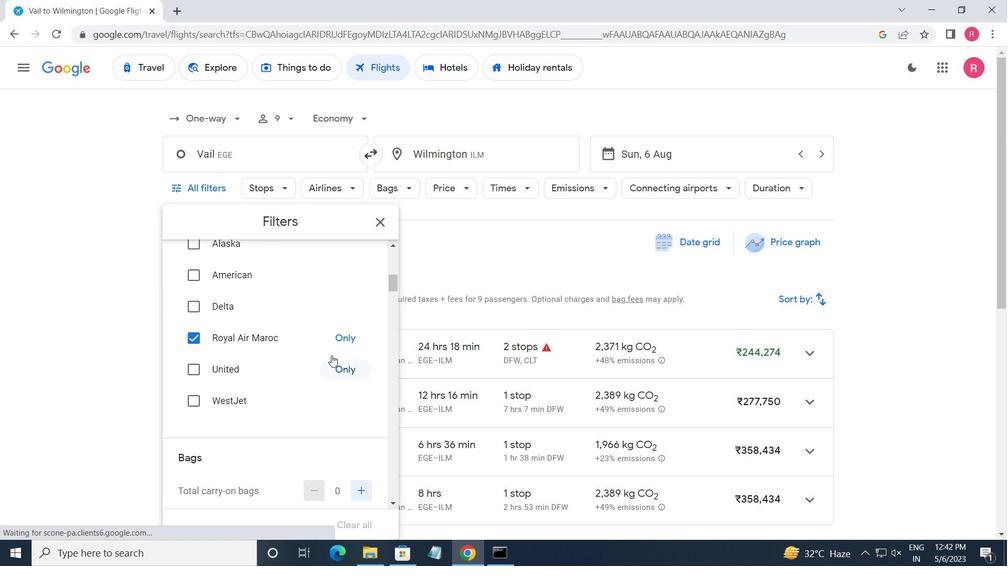
Action: Mouse scrolled (327, 357) with delta (0, 0)
Screenshot: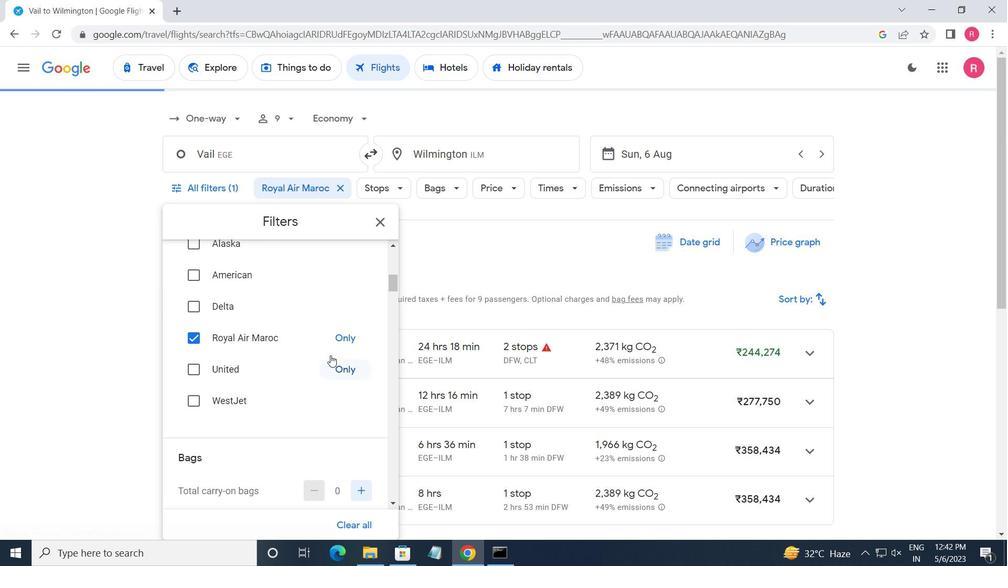 
Action: Mouse moved to (326, 359)
Screenshot: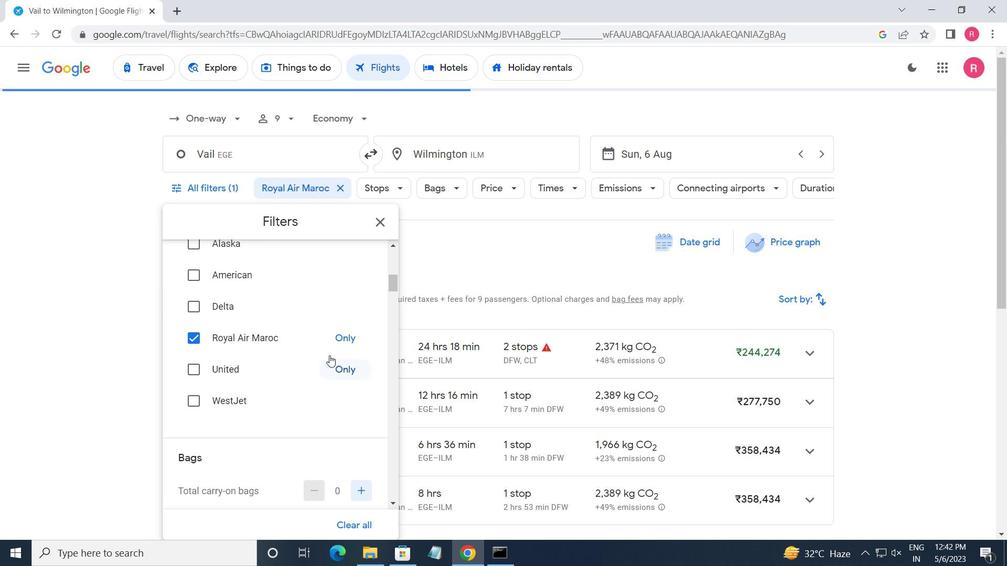 
Action: Mouse scrolled (326, 359) with delta (0, 0)
Screenshot: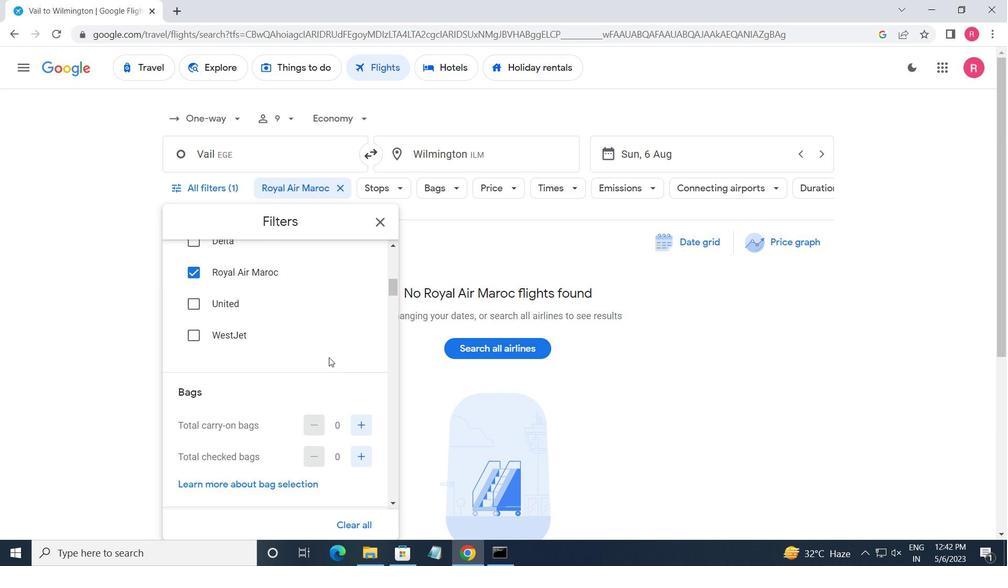 
Action: Mouse moved to (351, 360)
Screenshot: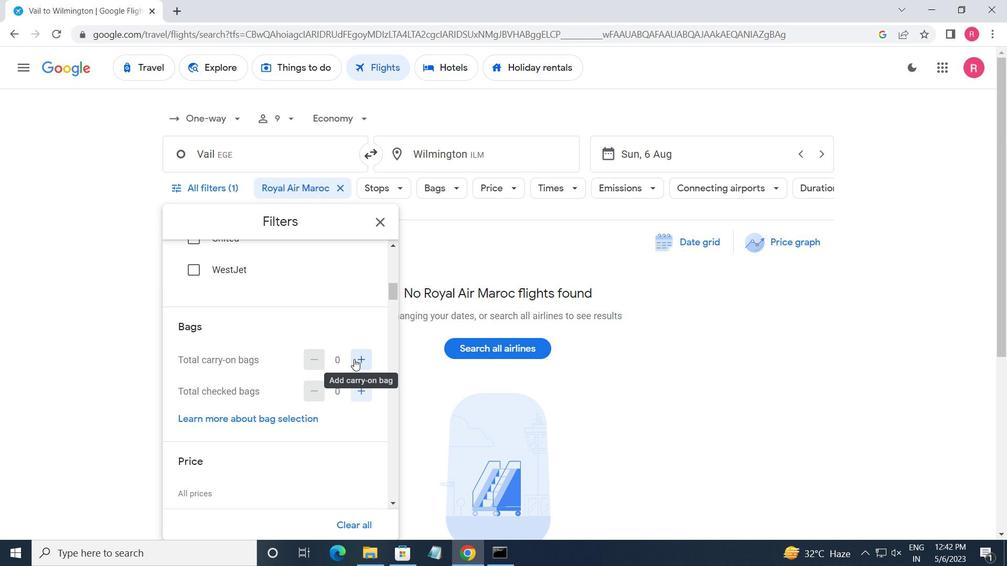 
Action: Mouse pressed left at (351, 360)
Screenshot: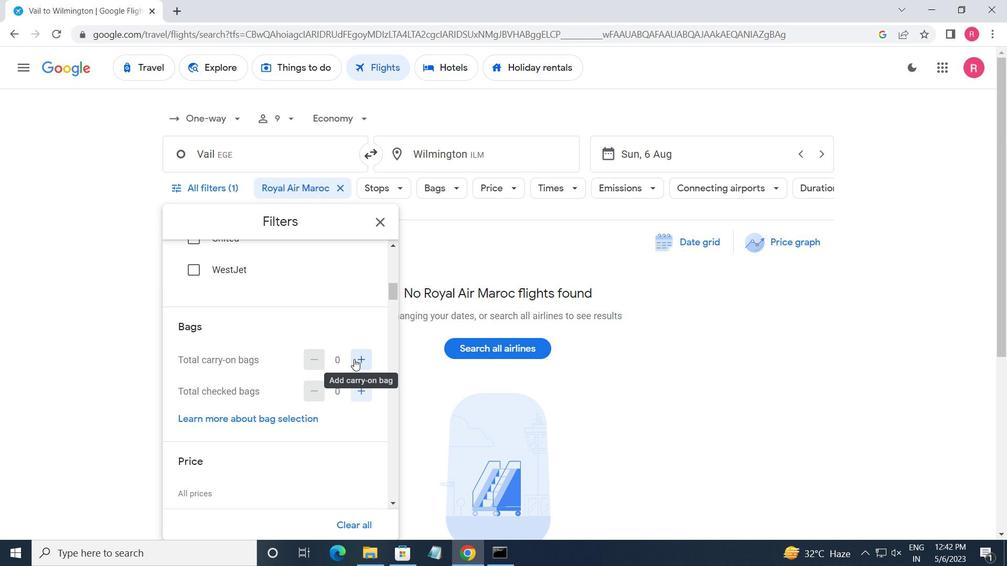 
Action: Mouse moved to (351, 360)
Screenshot: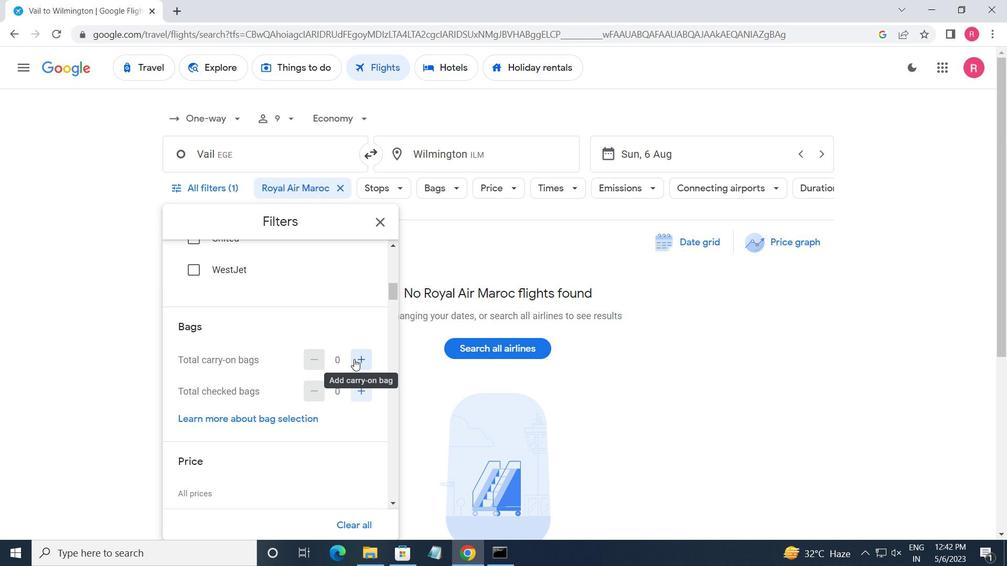 
Action: Mouse pressed left at (351, 360)
Screenshot: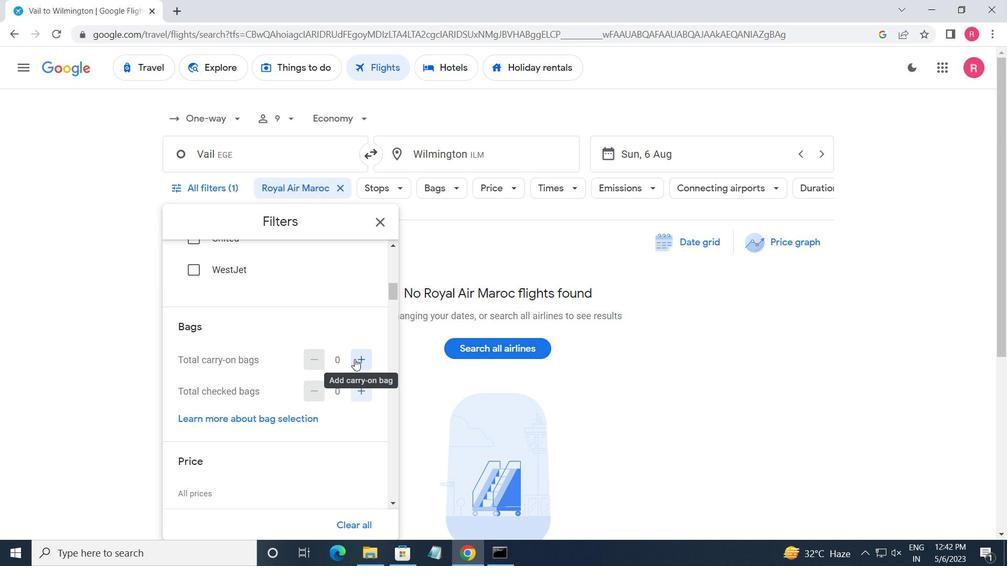 
Action: Mouse moved to (351, 359)
Screenshot: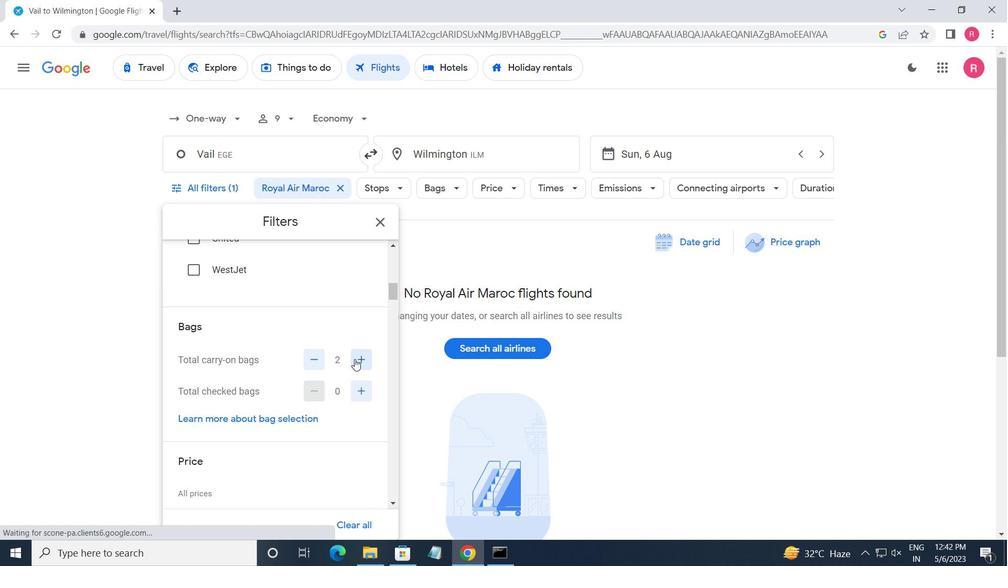 
Action: Mouse scrolled (351, 359) with delta (0, 0)
Screenshot: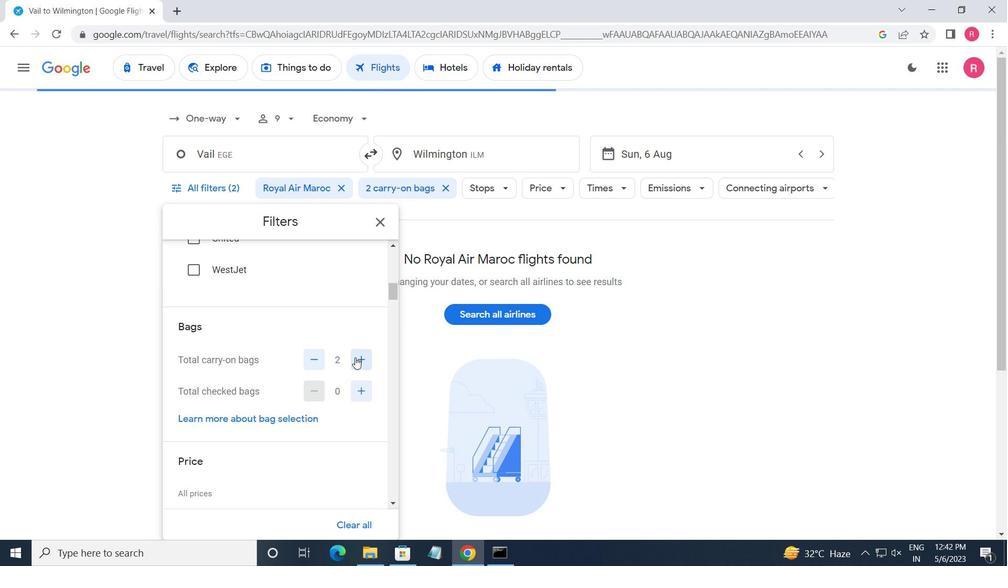 
Action: Mouse moved to (373, 459)
Screenshot: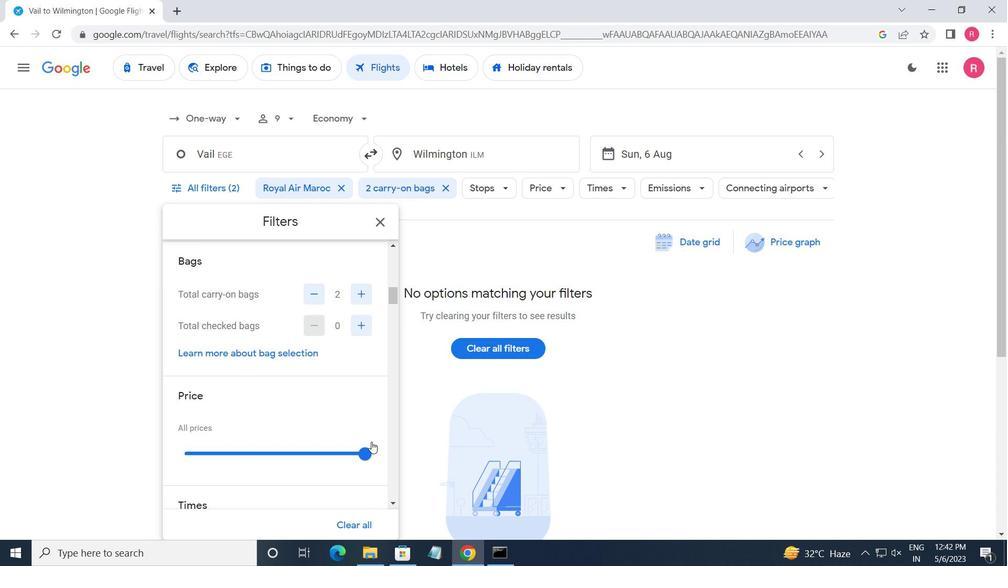 
Action: Mouse pressed left at (373, 459)
Screenshot: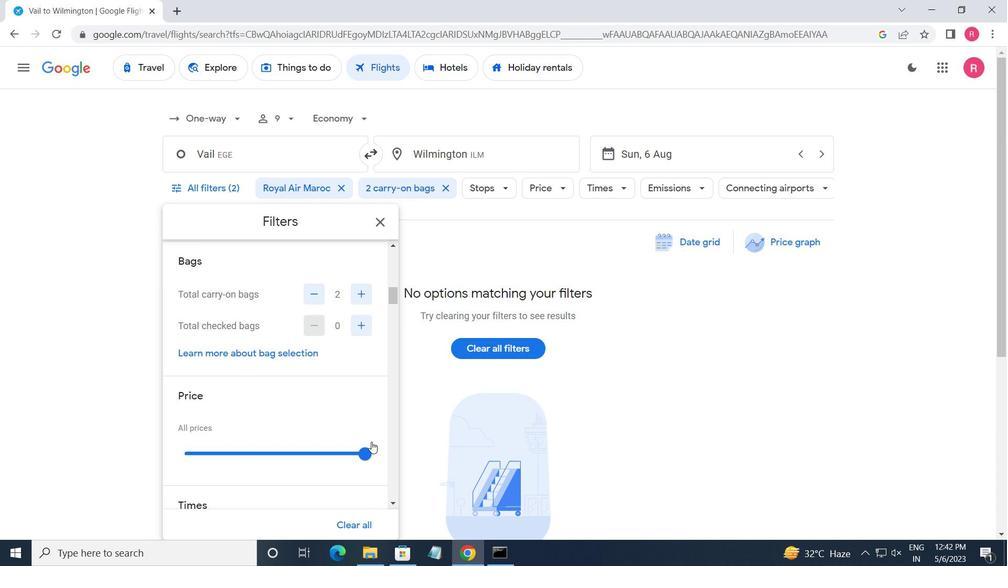 
Action: Mouse moved to (338, 461)
Screenshot: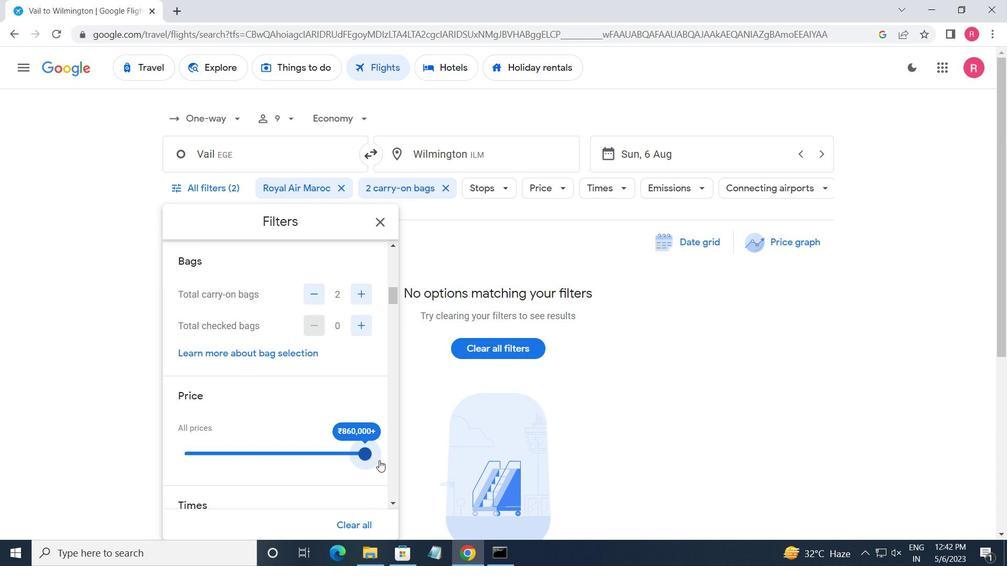 
Action: Mouse pressed left at (338, 461)
Screenshot: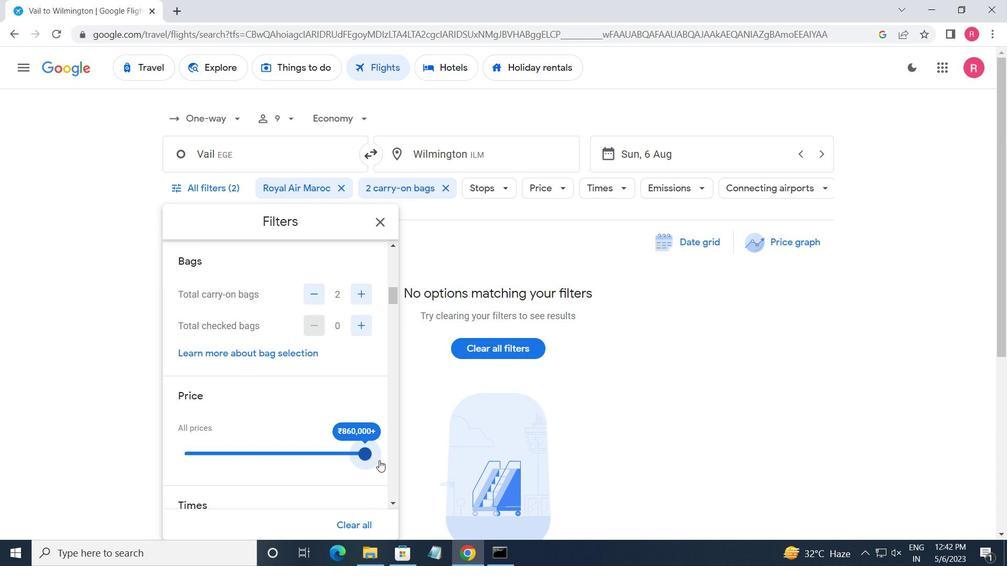 
Action: Mouse moved to (361, 455)
Screenshot: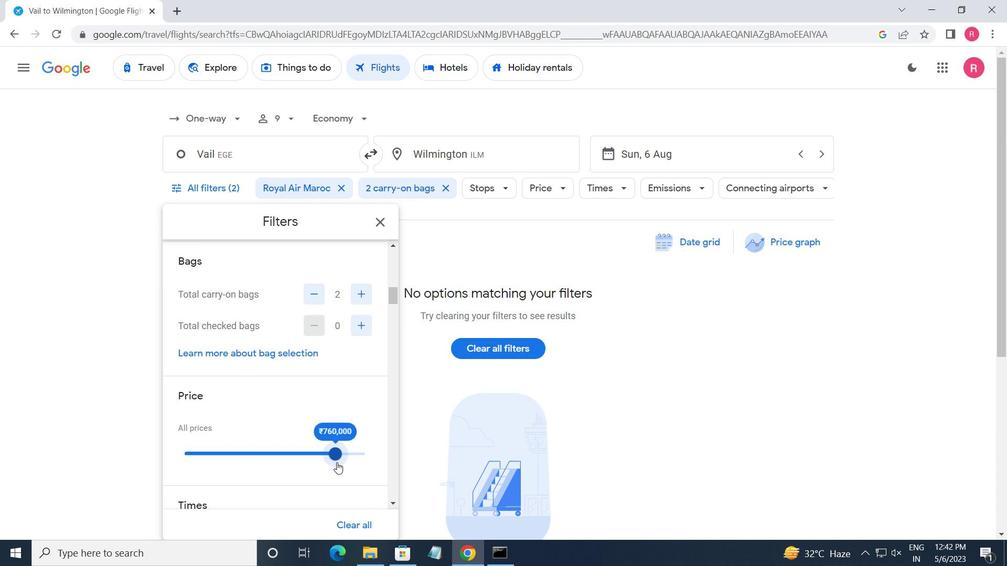 
Action: Mouse pressed left at (361, 455)
Screenshot: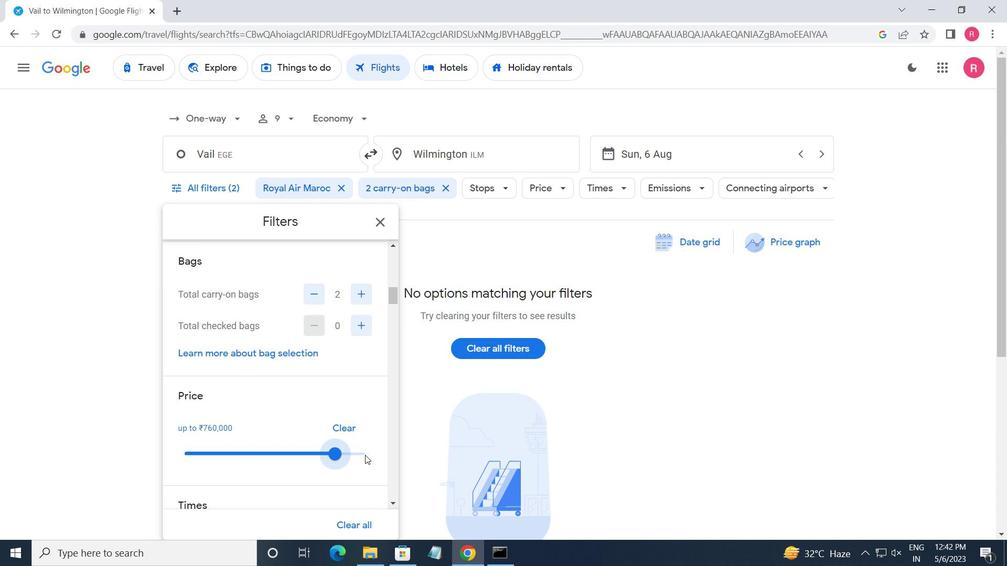 
Action: Mouse moved to (320, 455)
Screenshot: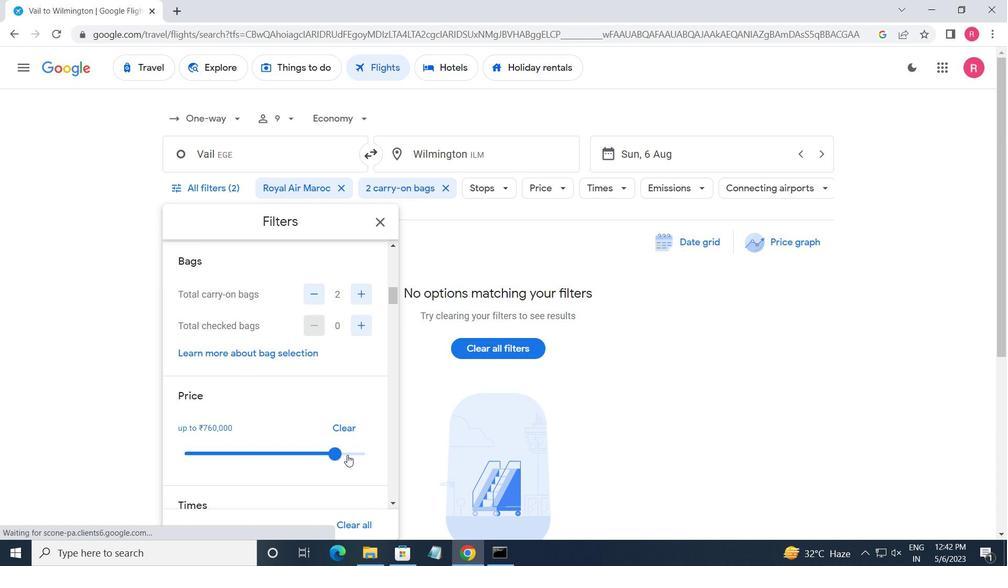 
Action: Mouse pressed left at (320, 455)
Screenshot: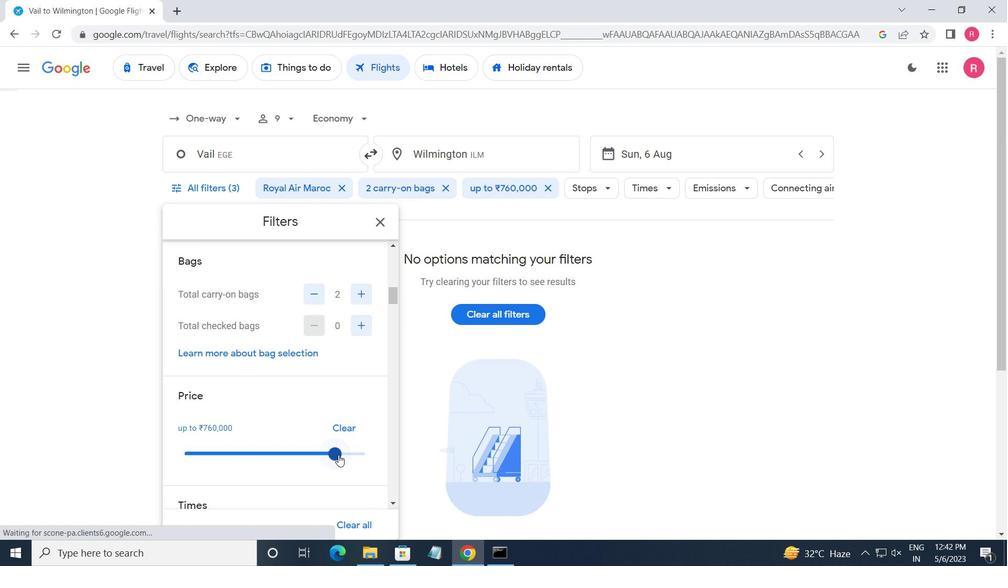 
Action: Mouse moved to (325, 455)
Screenshot: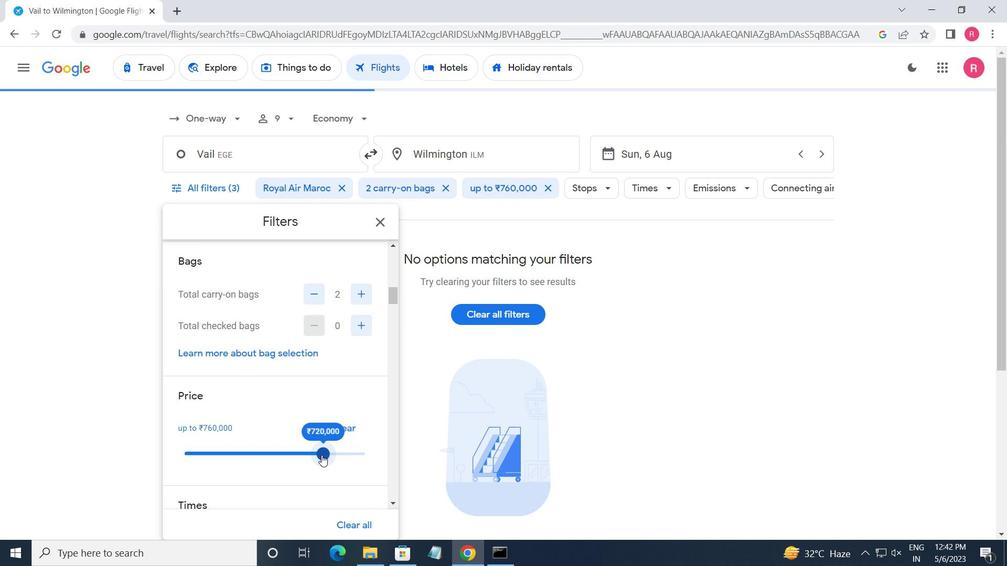 
Action: Mouse pressed left at (325, 455)
Screenshot: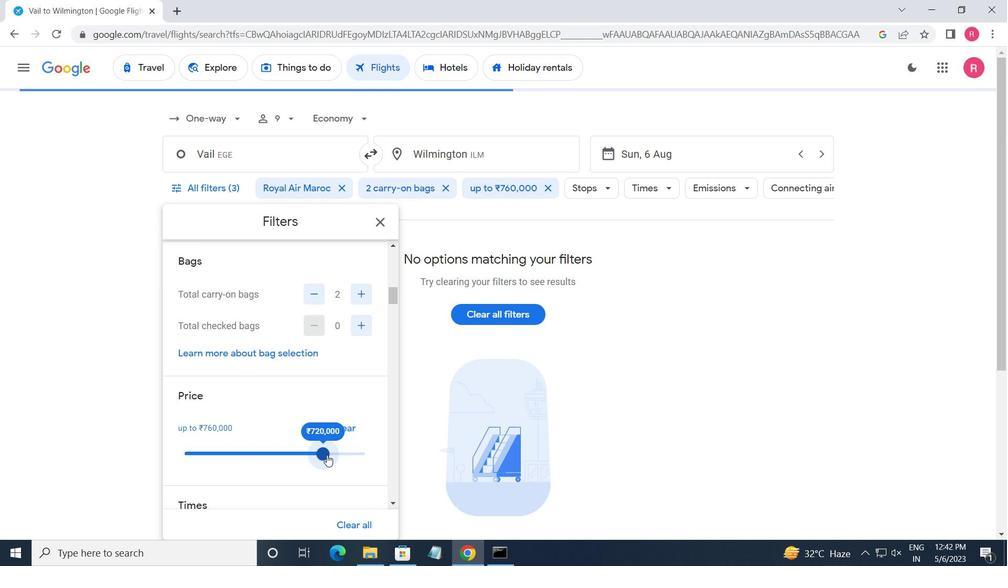 
Action: Mouse moved to (319, 424)
Screenshot: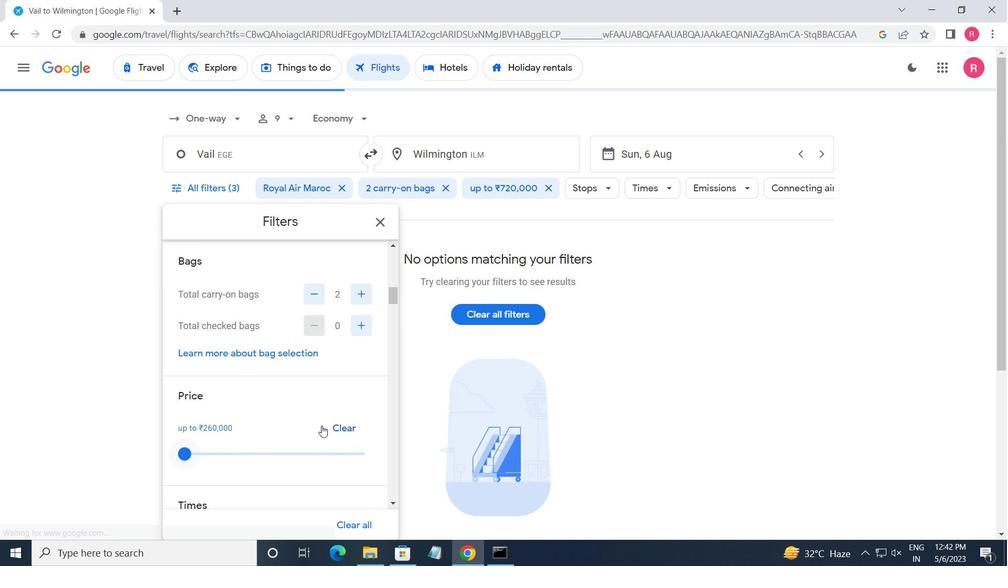 
Action: Mouse scrolled (319, 424) with delta (0, 0)
Screenshot: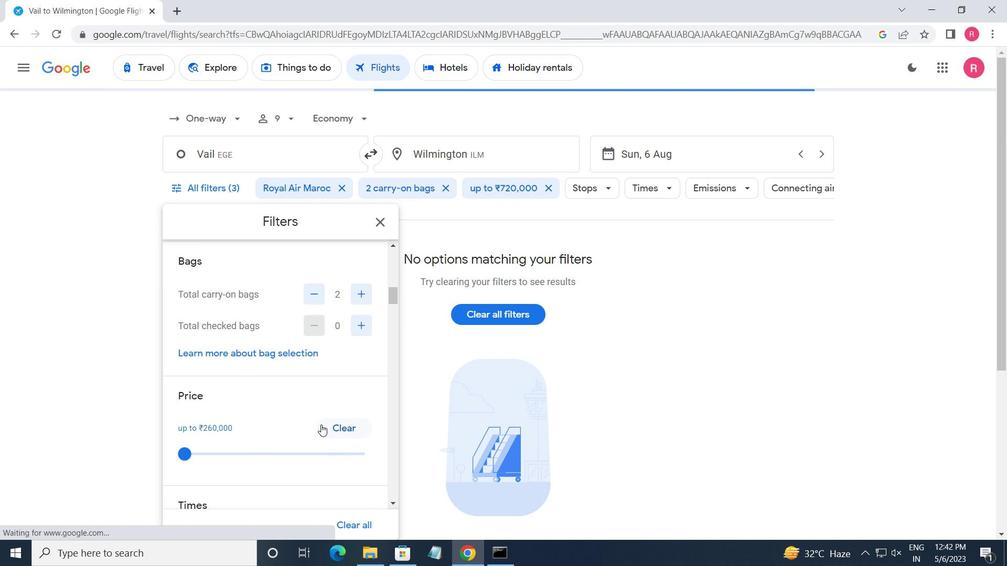 
Action: Mouse scrolled (319, 424) with delta (0, 0)
Screenshot: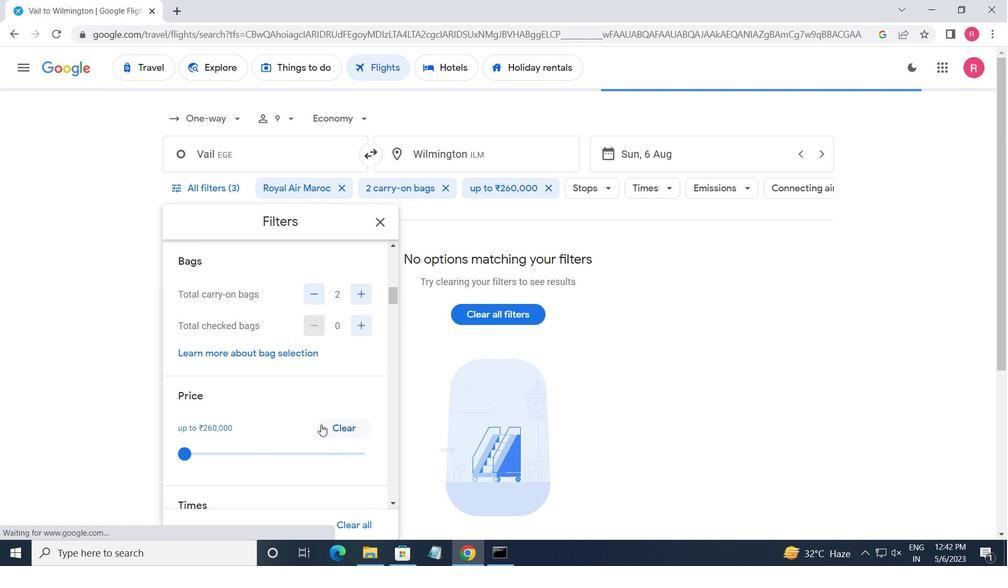 
Action: Mouse moved to (319, 424)
Screenshot: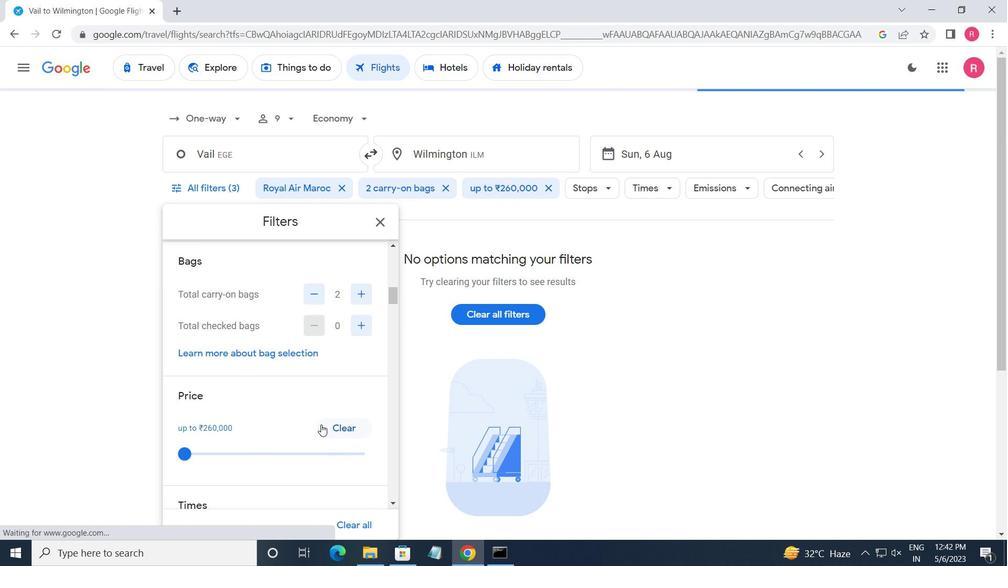 
Action: Mouse scrolled (319, 424) with delta (0, 0)
Screenshot: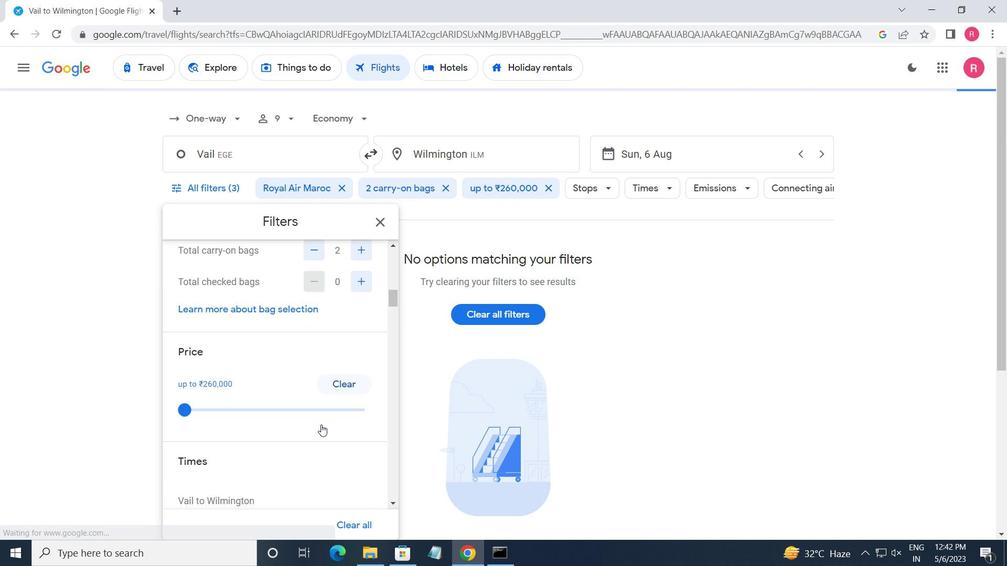
Action: Mouse moved to (187, 411)
Screenshot: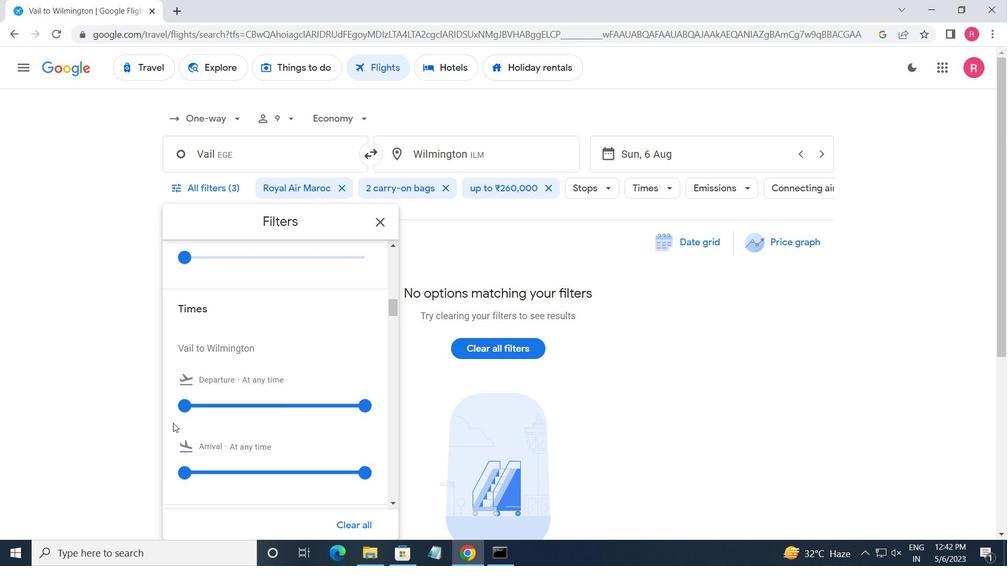 
Action: Mouse pressed left at (187, 411)
Screenshot: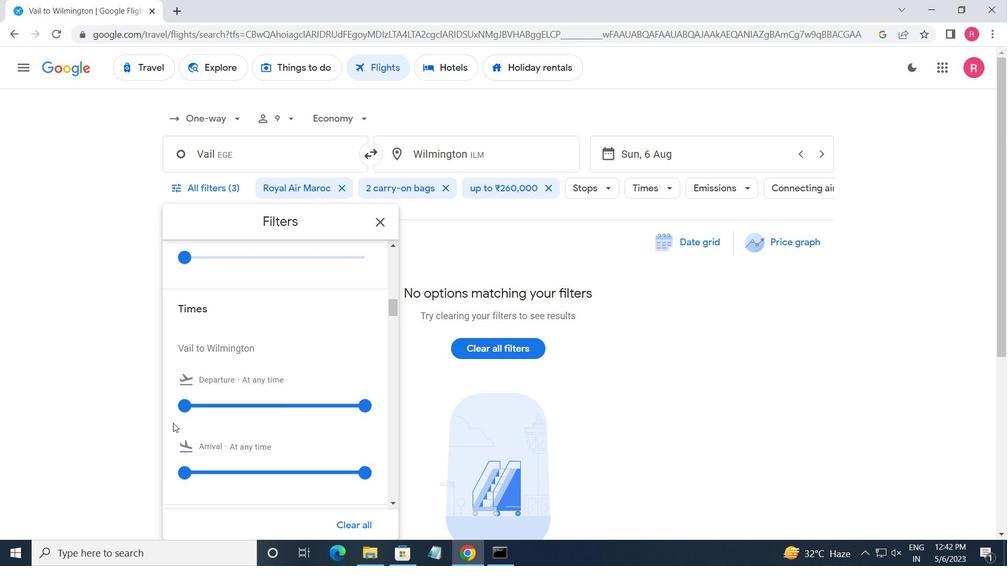 
Action: Mouse moved to (357, 406)
Screenshot: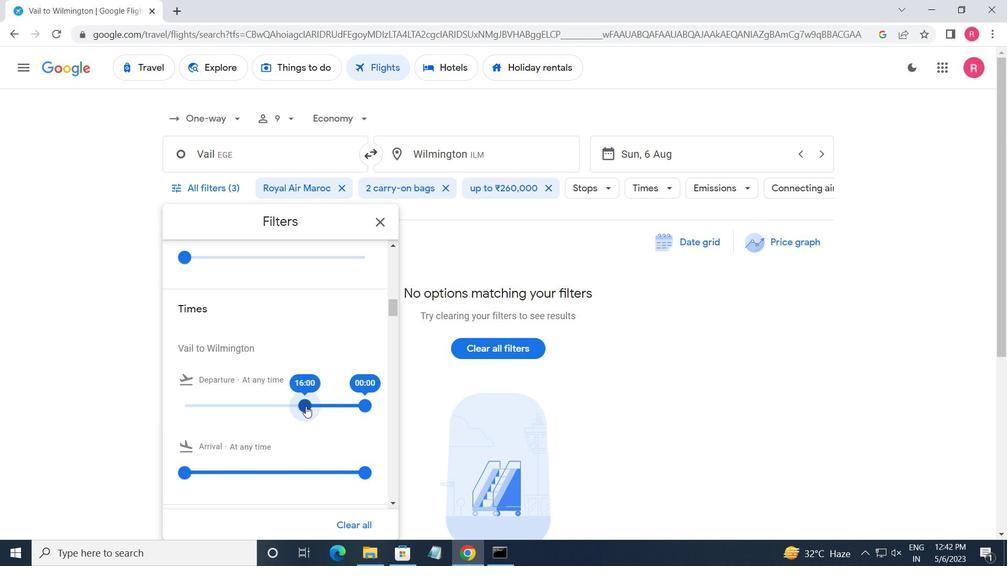 
Action: Mouse pressed left at (357, 406)
Screenshot: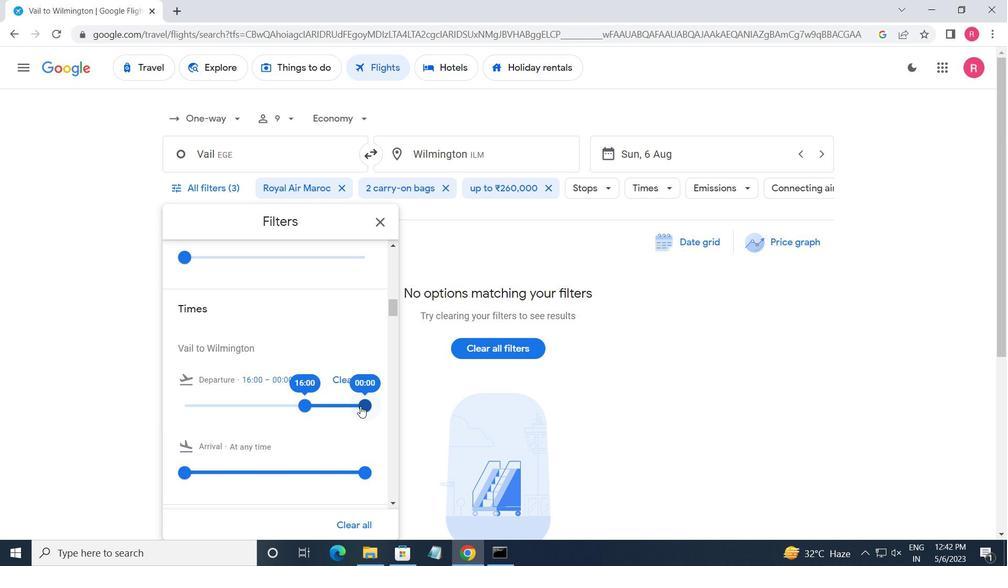 
Action: Mouse moved to (380, 226)
Screenshot: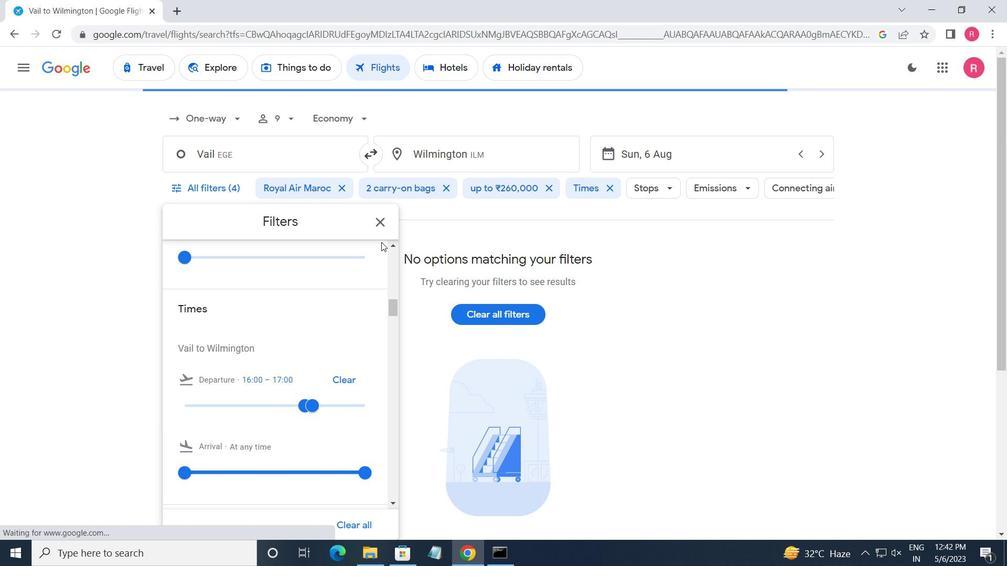 
Action: Mouse pressed left at (380, 226)
Screenshot: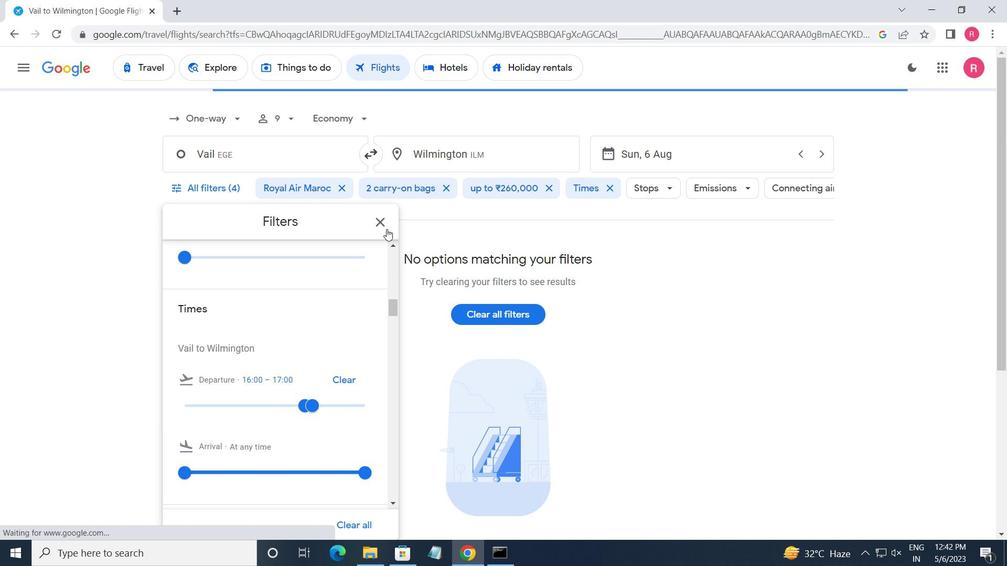 
